 Task: Find connections with filter location Bar-le-Duc with filter topic #propertymanagement with filter profile language Spanish with filter current company CA/CS/CMA Hiring : Campus and Offcampus  with filter school Government Polytechnic College with filter industry Retail Apparel and Fashion with filter service category Management with filter keywords title Mathematician
Action: Mouse moved to (529, 68)
Screenshot: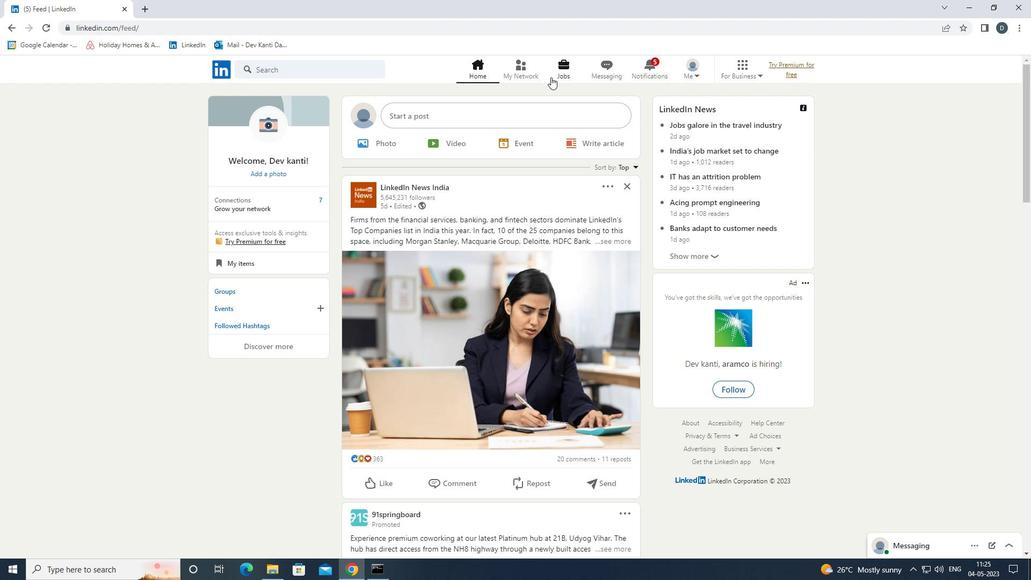 
Action: Mouse pressed left at (529, 68)
Screenshot: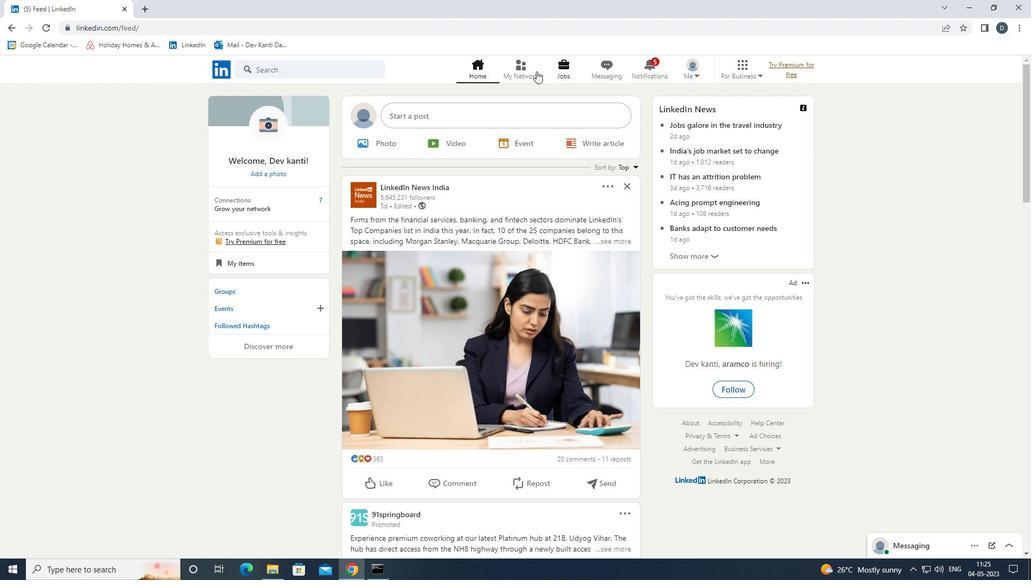 
Action: Mouse moved to (357, 130)
Screenshot: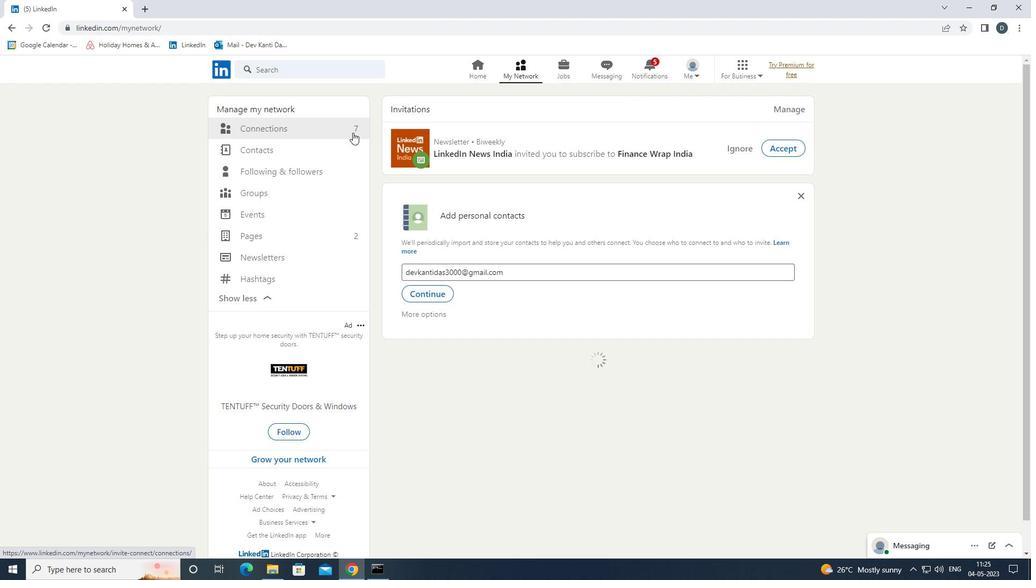 
Action: Mouse pressed left at (357, 130)
Screenshot: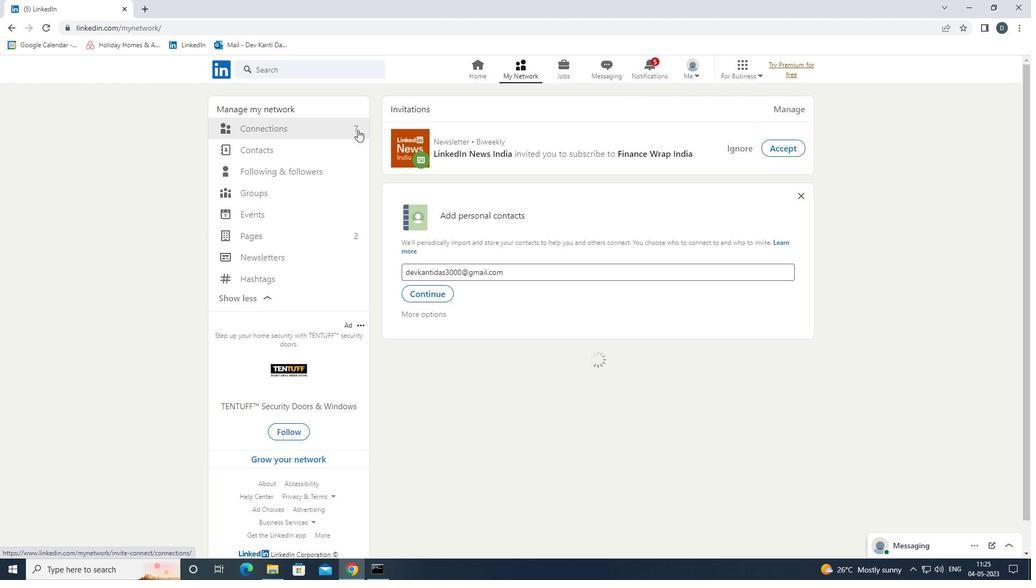 
Action: Mouse moved to (615, 130)
Screenshot: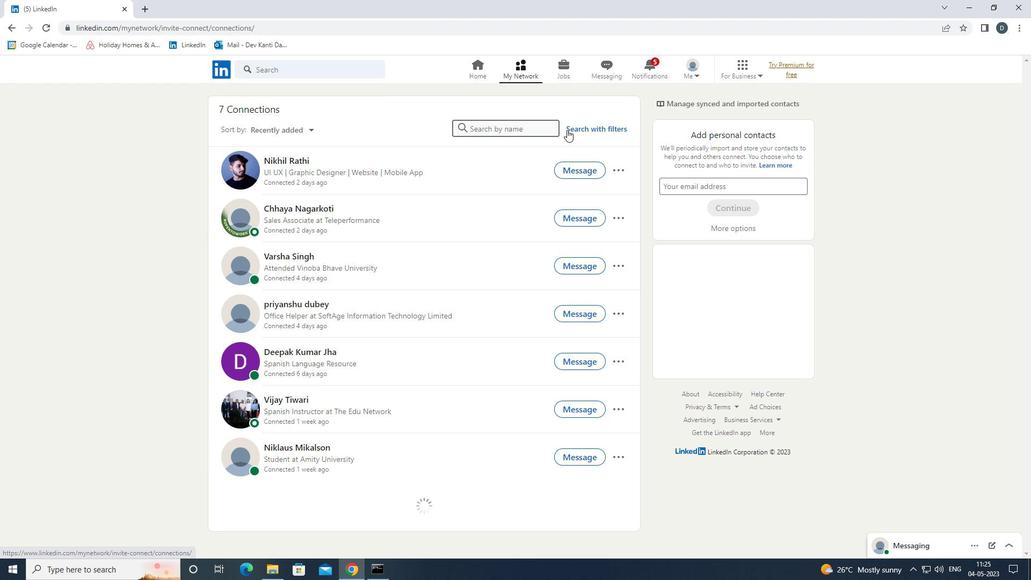 
Action: Mouse pressed left at (615, 130)
Screenshot: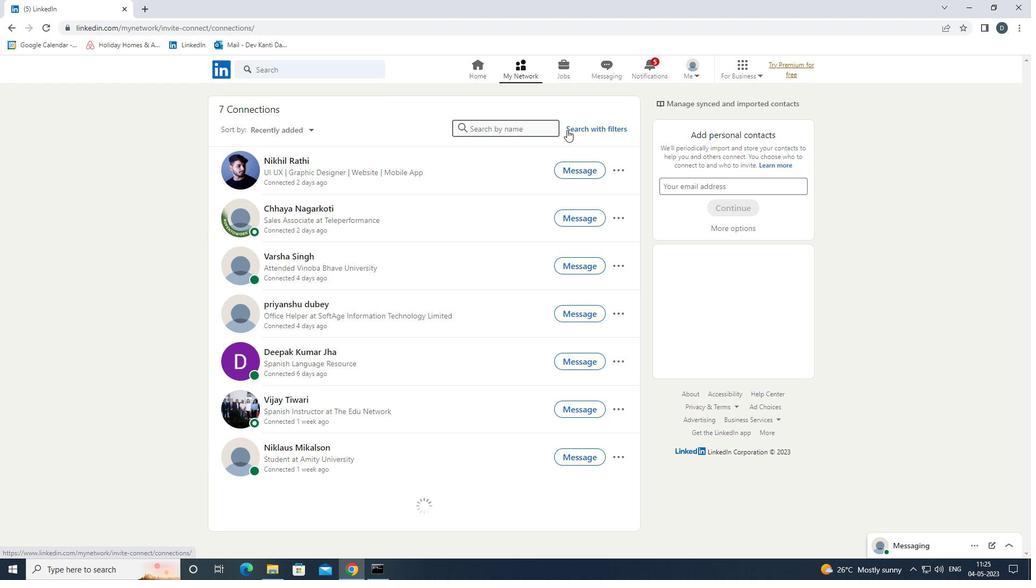 
Action: Mouse moved to (552, 101)
Screenshot: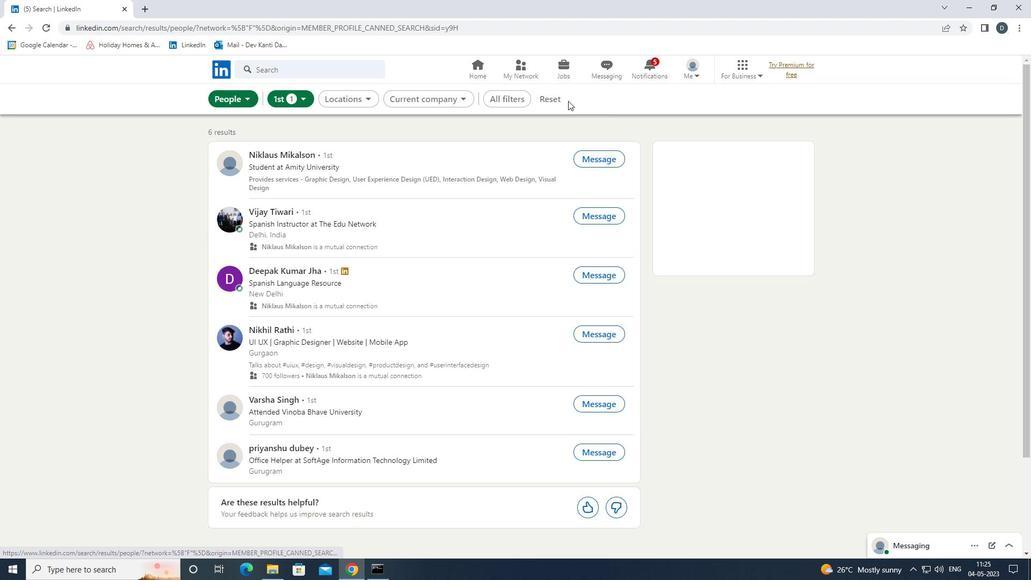 
Action: Mouse pressed left at (552, 101)
Screenshot: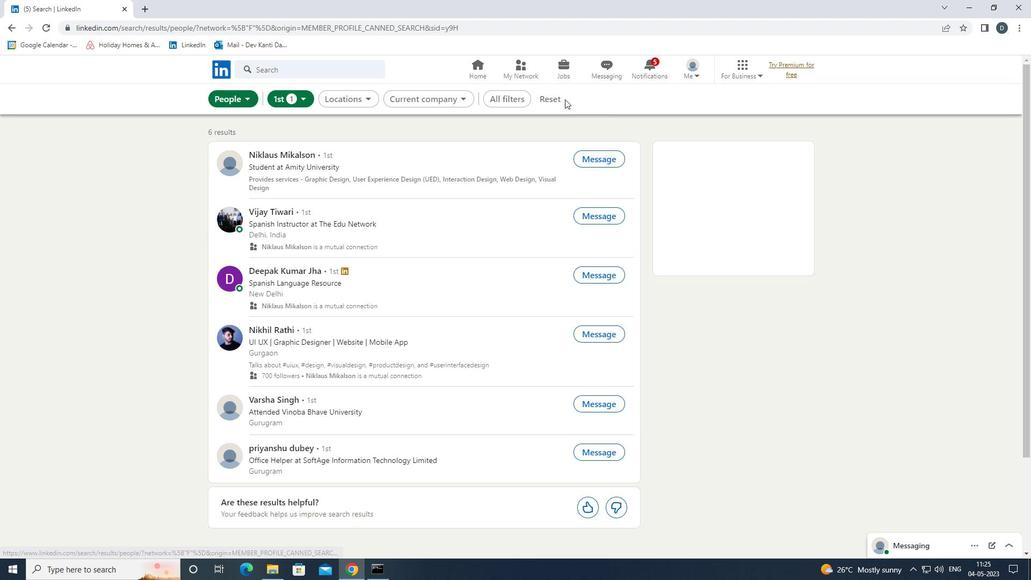 
Action: Mouse moved to (527, 100)
Screenshot: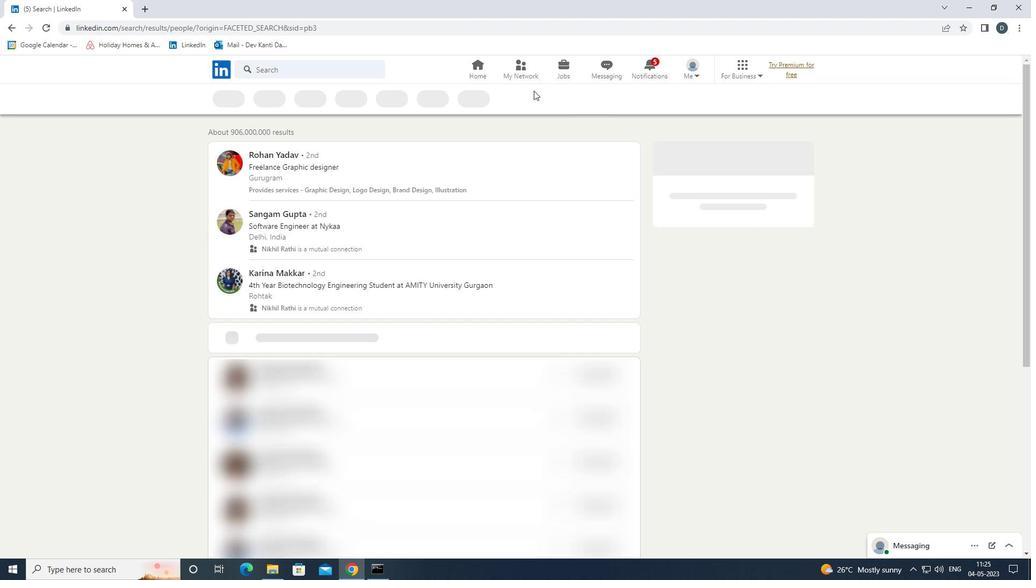 
Action: Mouse pressed left at (527, 100)
Screenshot: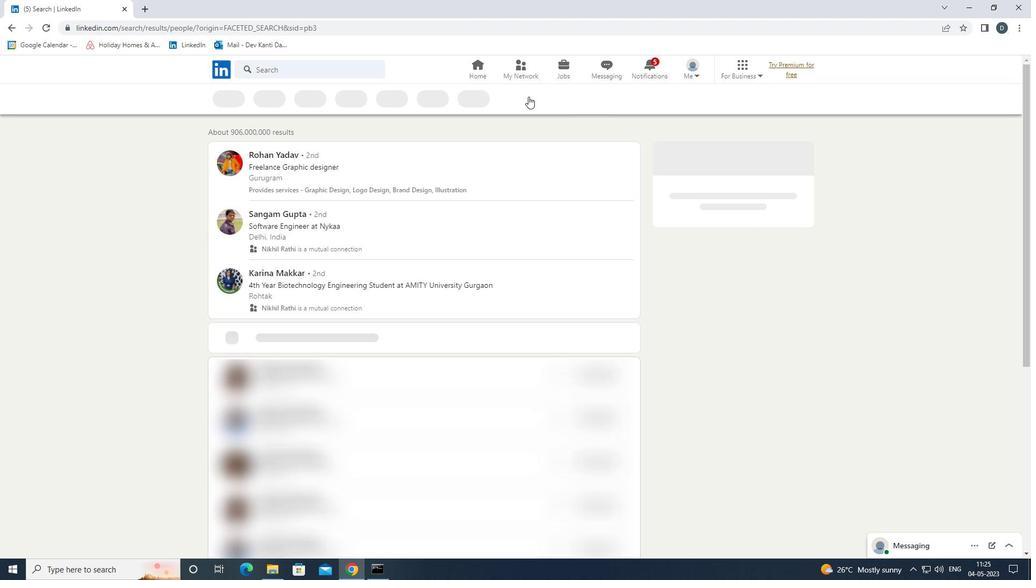 
Action: Mouse moved to (898, 297)
Screenshot: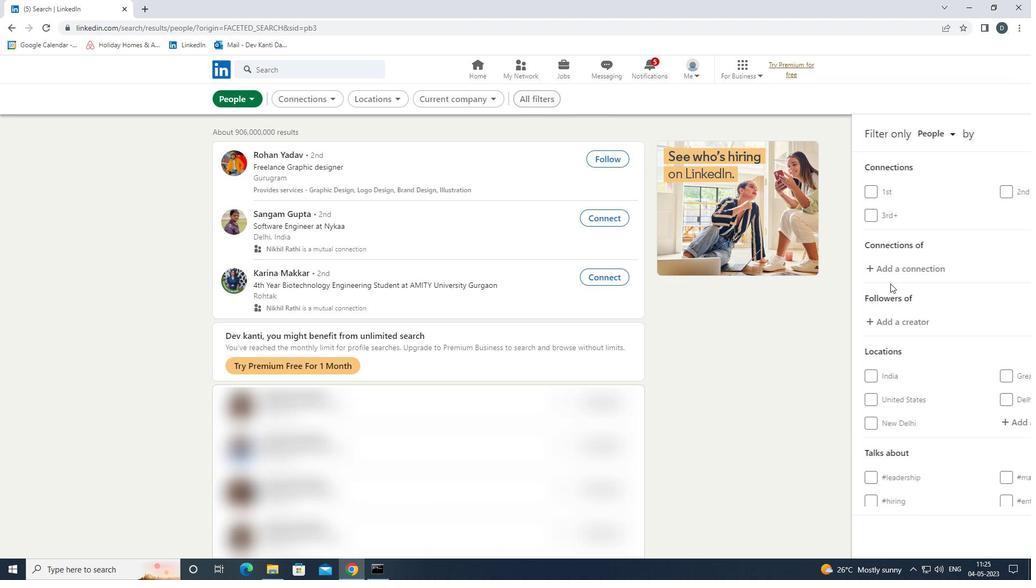 
Action: Mouse scrolled (898, 296) with delta (0, 0)
Screenshot: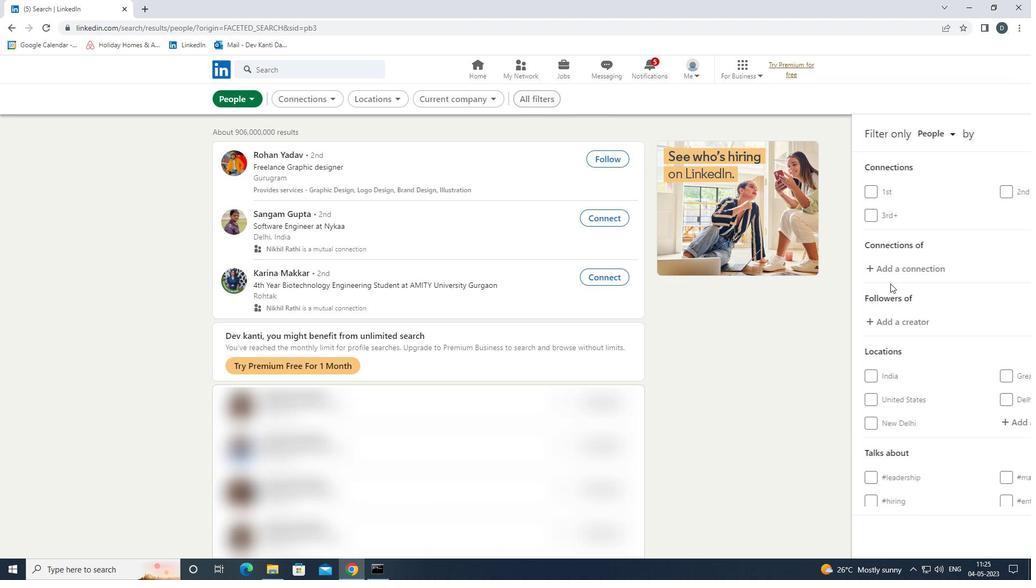 
Action: Mouse moved to (900, 299)
Screenshot: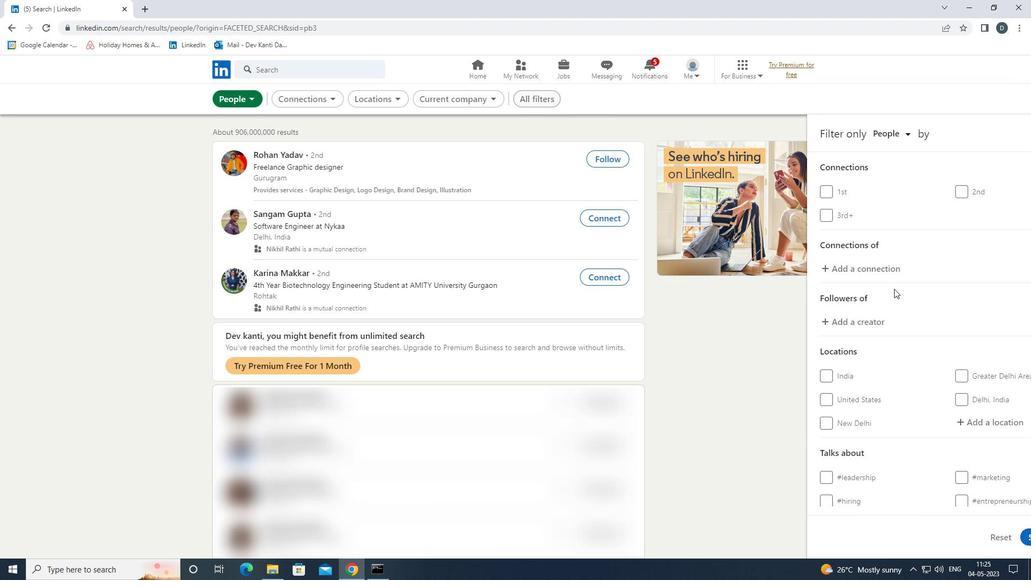 
Action: Mouse scrolled (900, 298) with delta (0, 0)
Screenshot: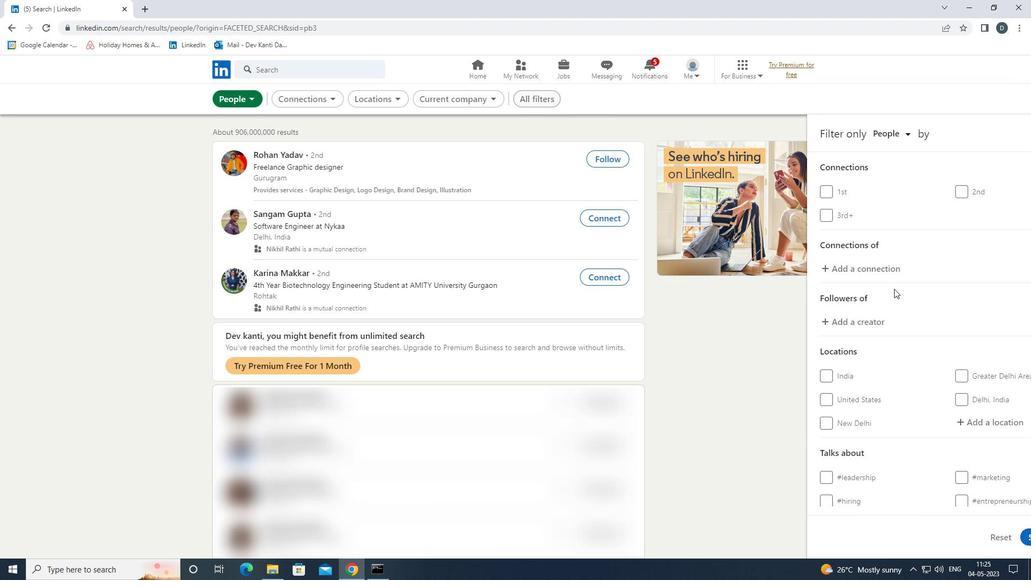 
Action: Mouse moved to (911, 311)
Screenshot: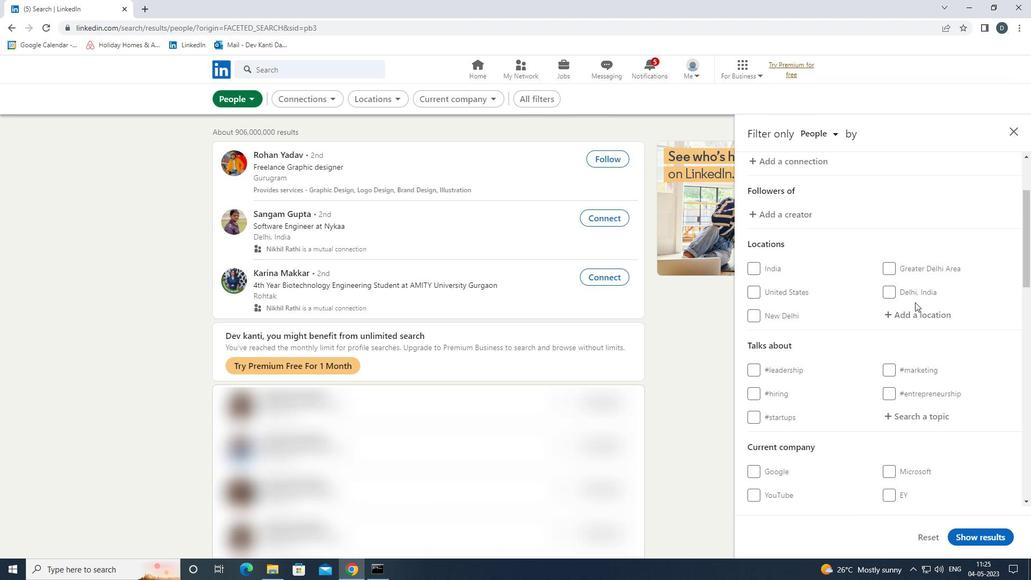 
Action: Mouse pressed left at (911, 311)
Screenshot: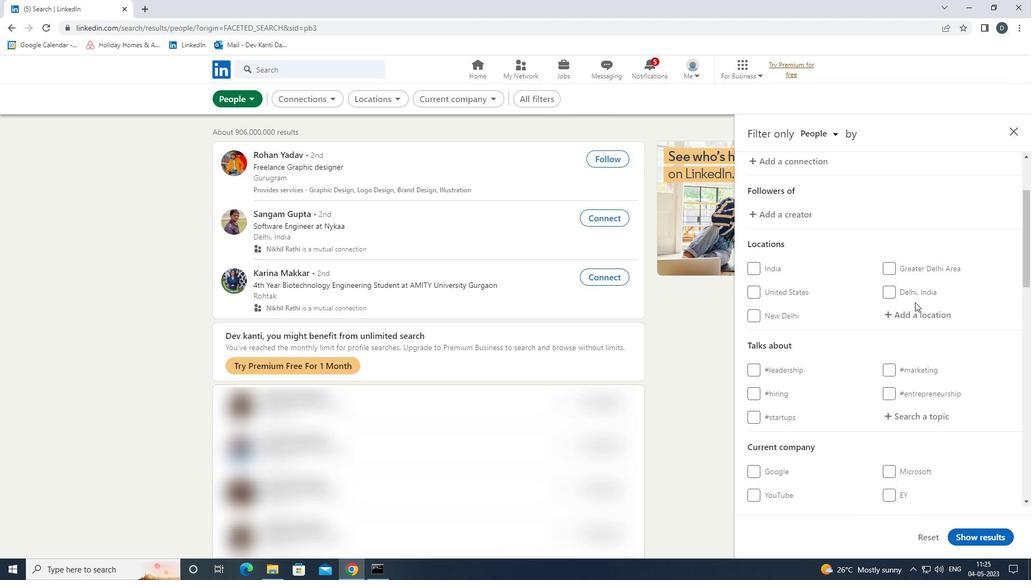 
Action: Mouse moved to (906, 322)
Screenshot: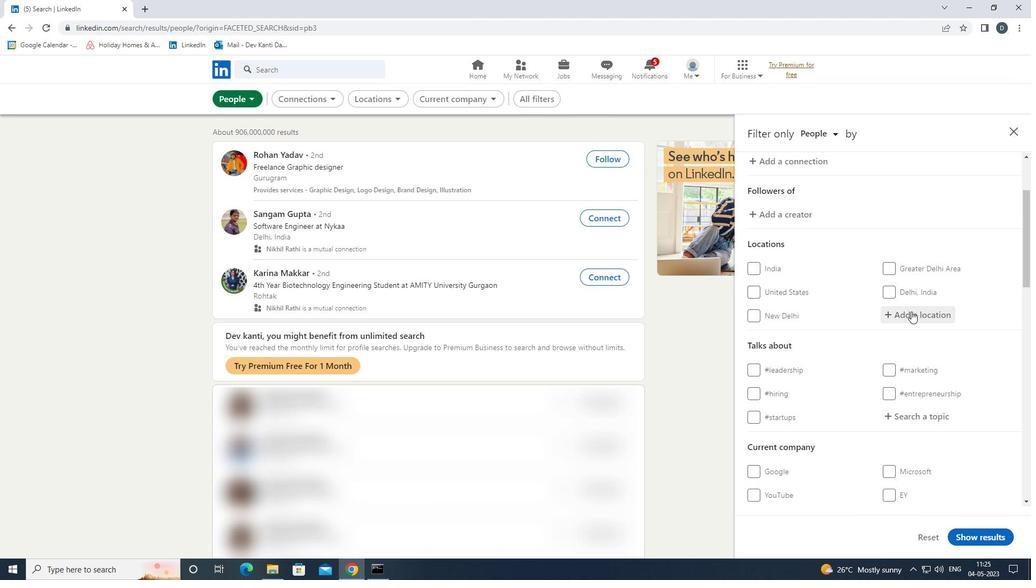 
Action: Key pressed <Key.shift>BAR-LE-<Key.shift><Key.shift><Key.shift>DU<Key.down><Key.enter>
Screenshot: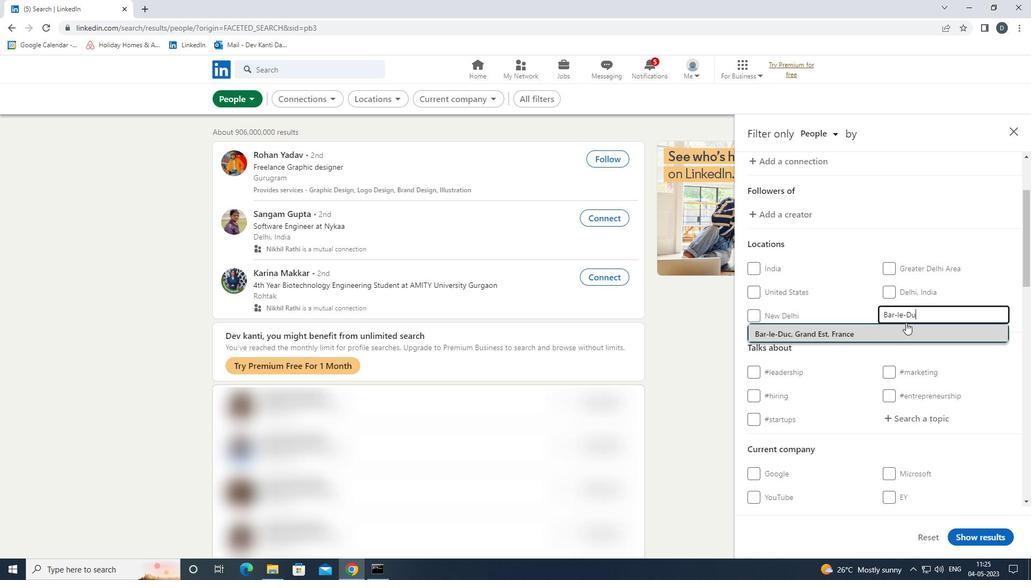 
Action: Mouse moved to (907, 322)
Screenshot: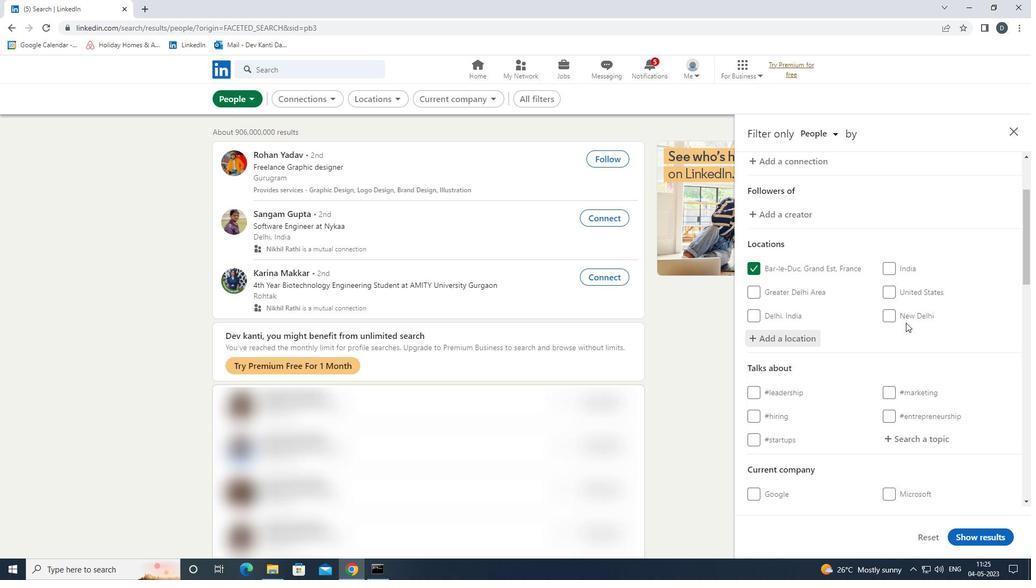 
Action: Mouse scrolled (907, 322) with delta (0, 0)
Screenshot: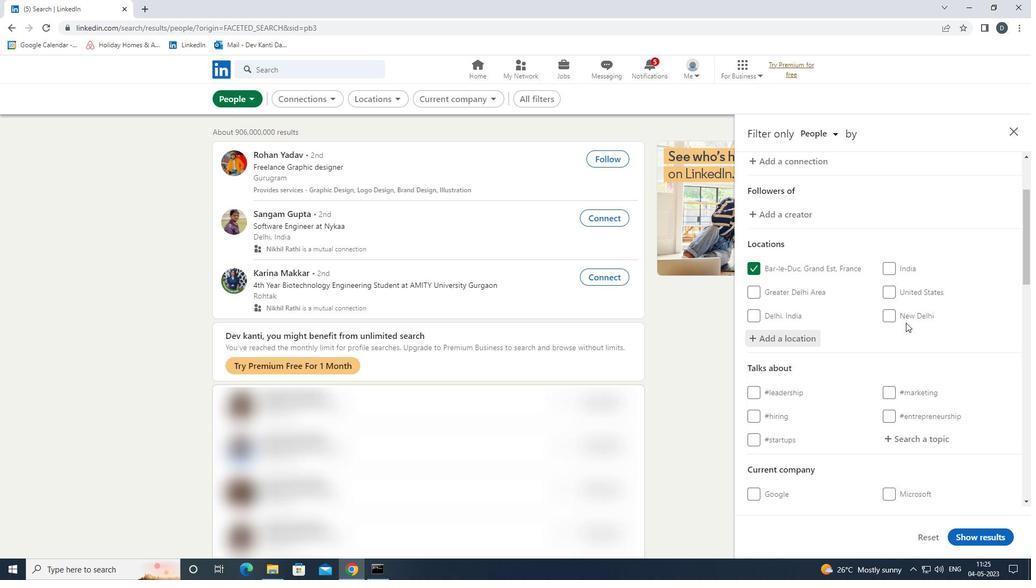 
Action: Mouse moved to (910, 324)
Screenshot: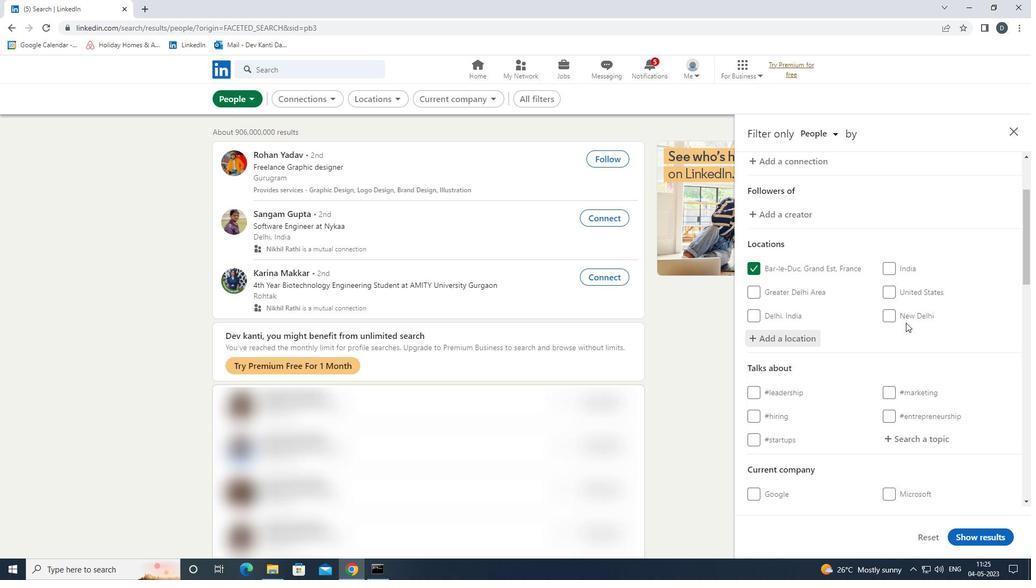 
Action: Mouse scrolled (910, 323) with delta (0, 0)
Screenshot: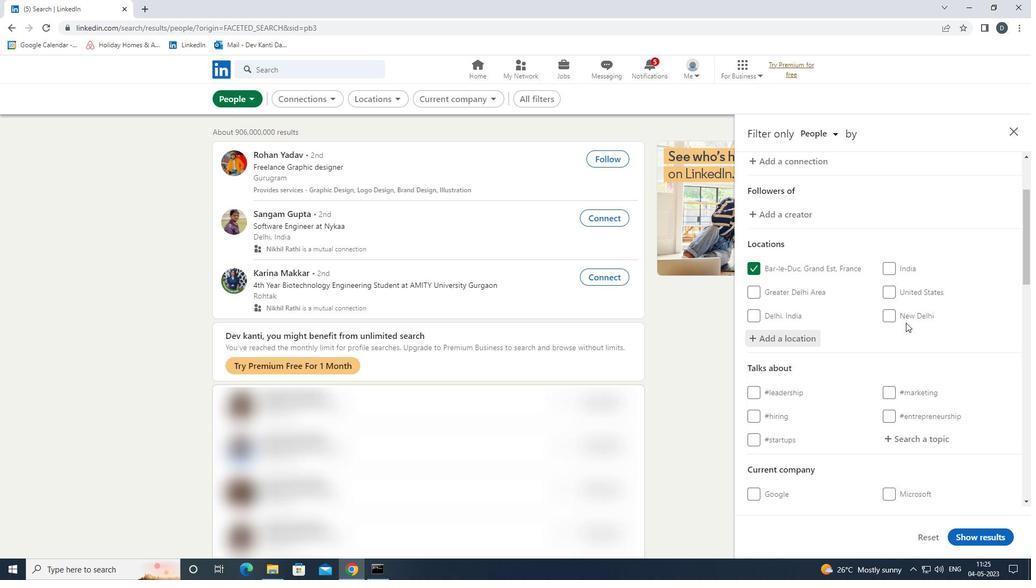 
Action: Mouse moved to (910, 324)
Screenshot: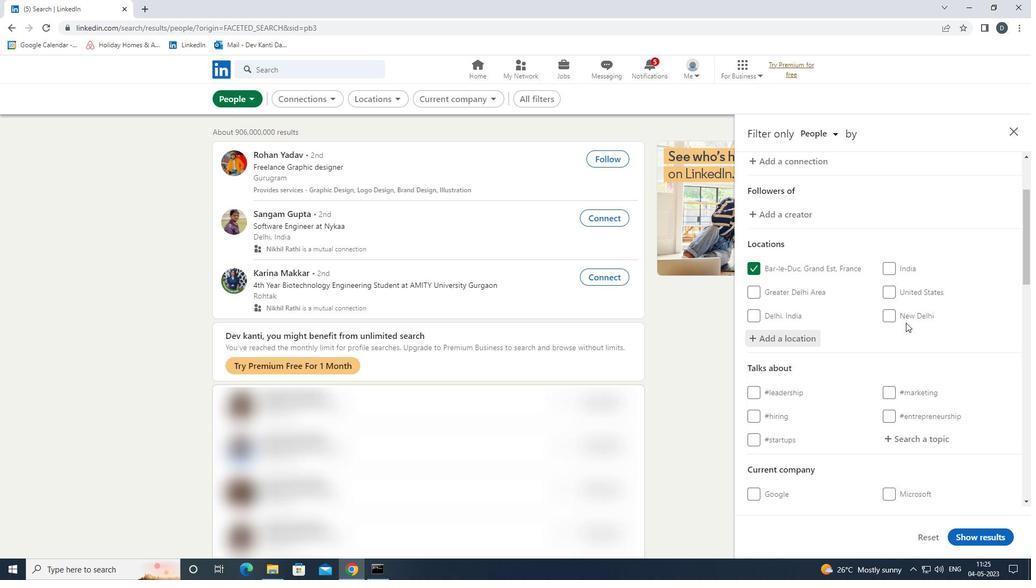 
Action: Mouse scrolled (910, 324) with delta (0, 0)
Screenshot: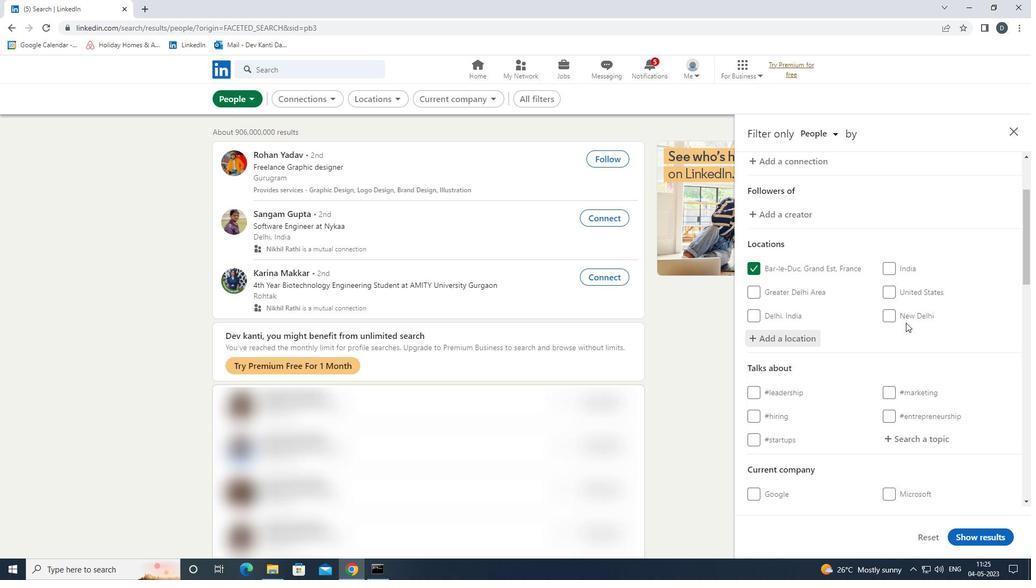 
Action: Mouse moved to (924, 274)
Screenshot: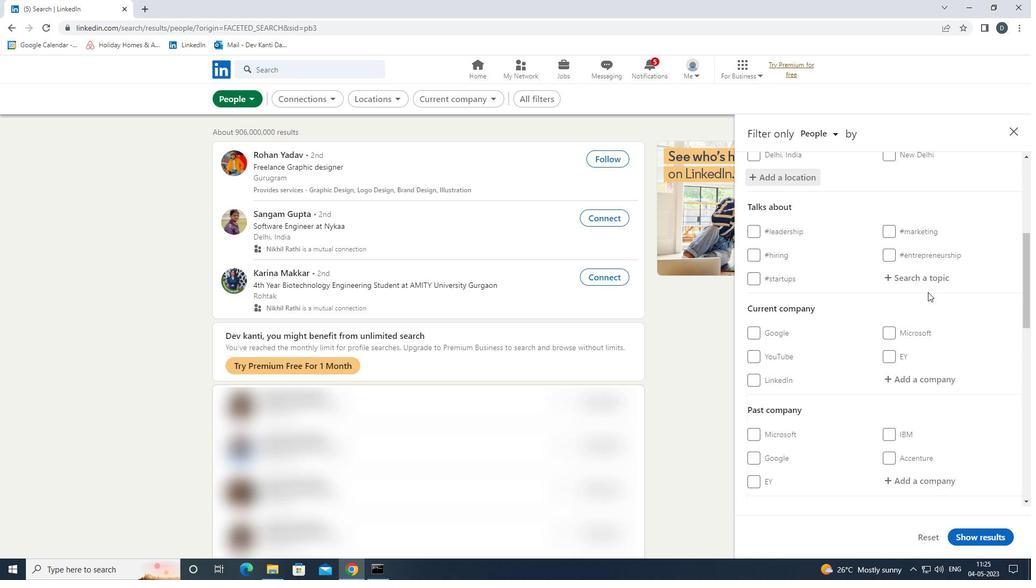 
Action: Mouse pressed left at (924, 274)
Screenshot: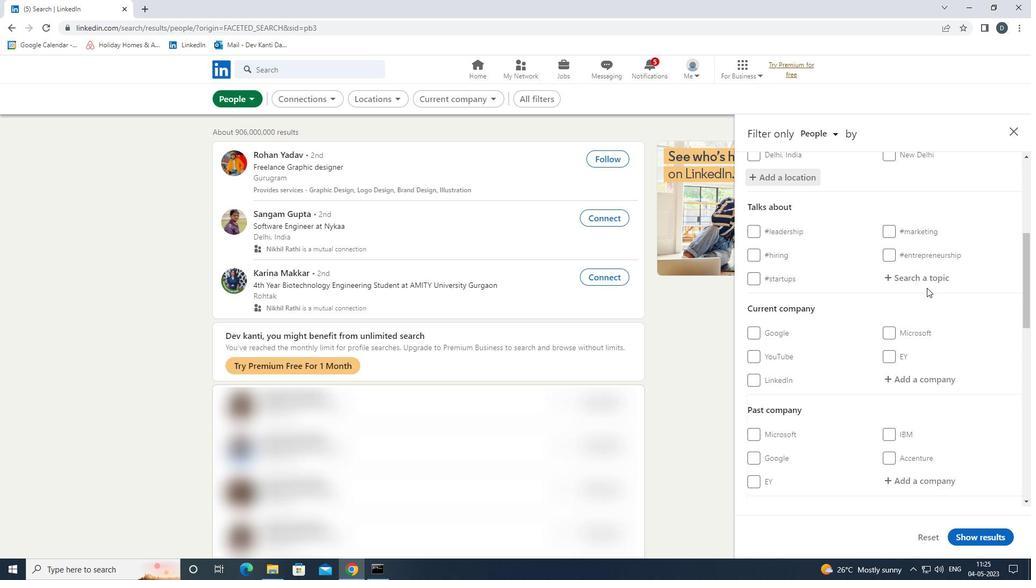 
Action: Key pressed PROPERTYMAN<Key.down><Key.enter>
Screenshot: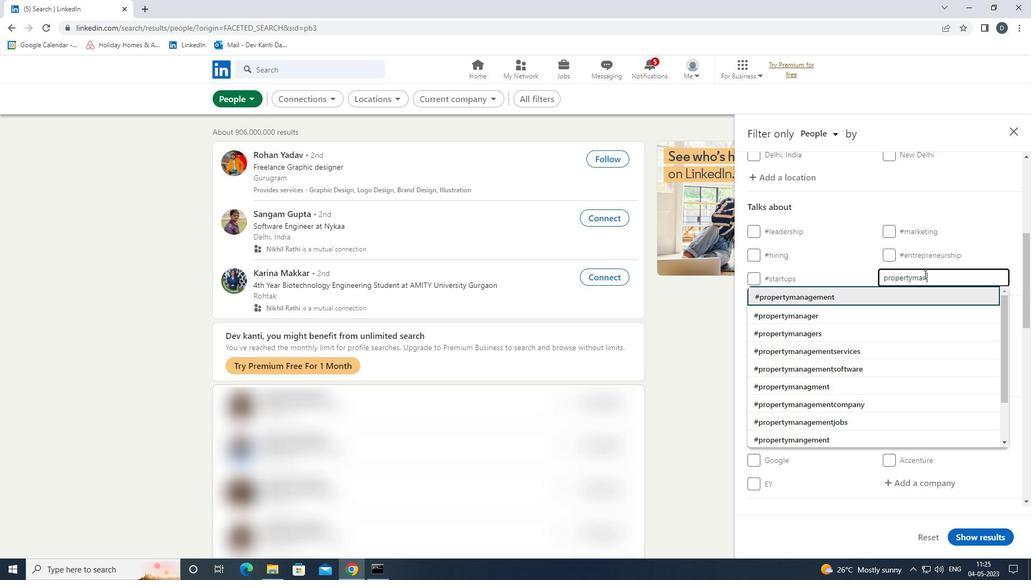 
Action: Mouse moved to (915, 268)
Screenshot: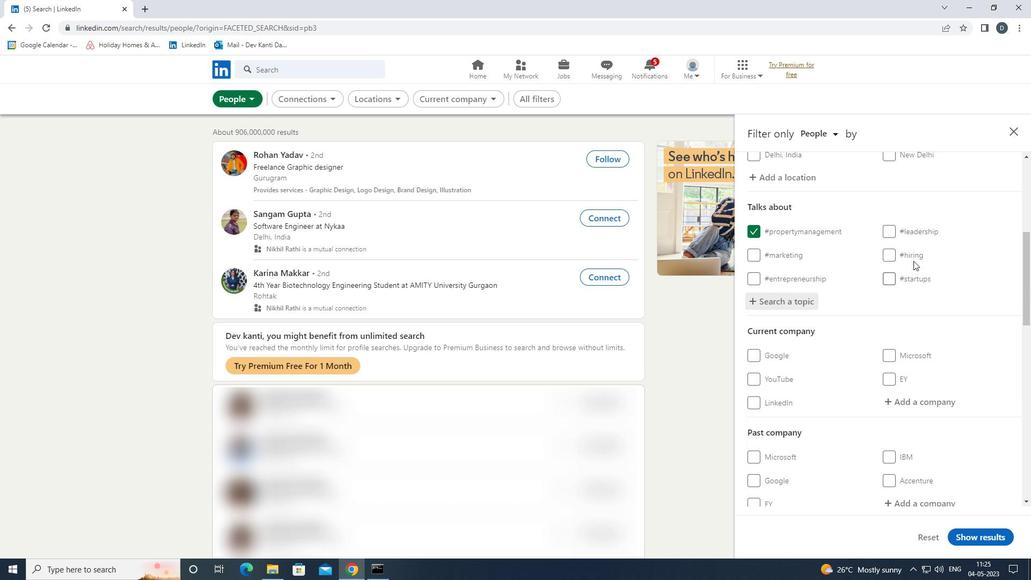 
Action: Mouse scrolled (915, 268) with delta (0, 0)
Screenshot: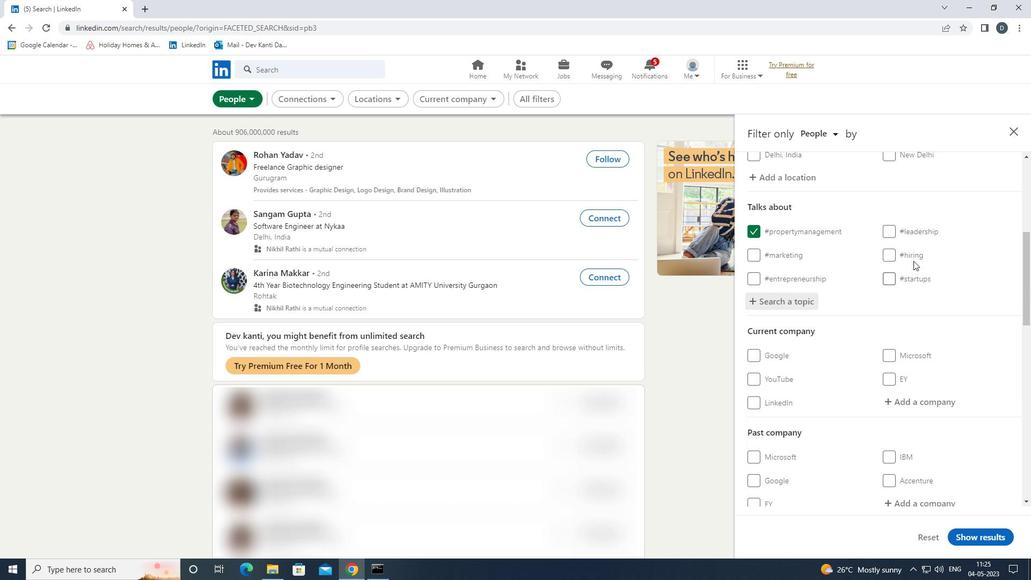 
Action: Mouse moved to (917, 270)
Screenshot: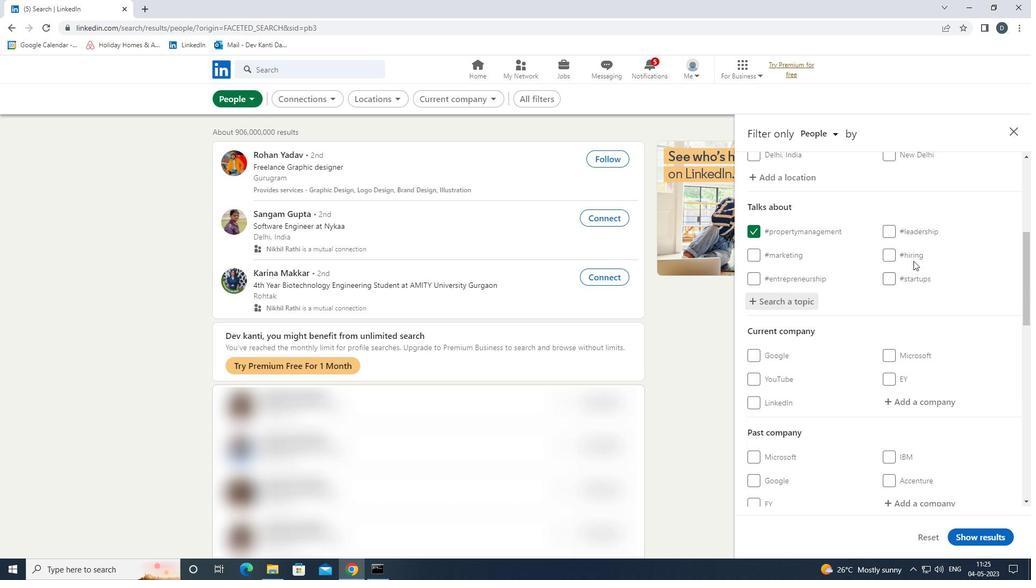 
Action: Mouse scrolled (917, 269) with delta (0, 0)
Screenshot: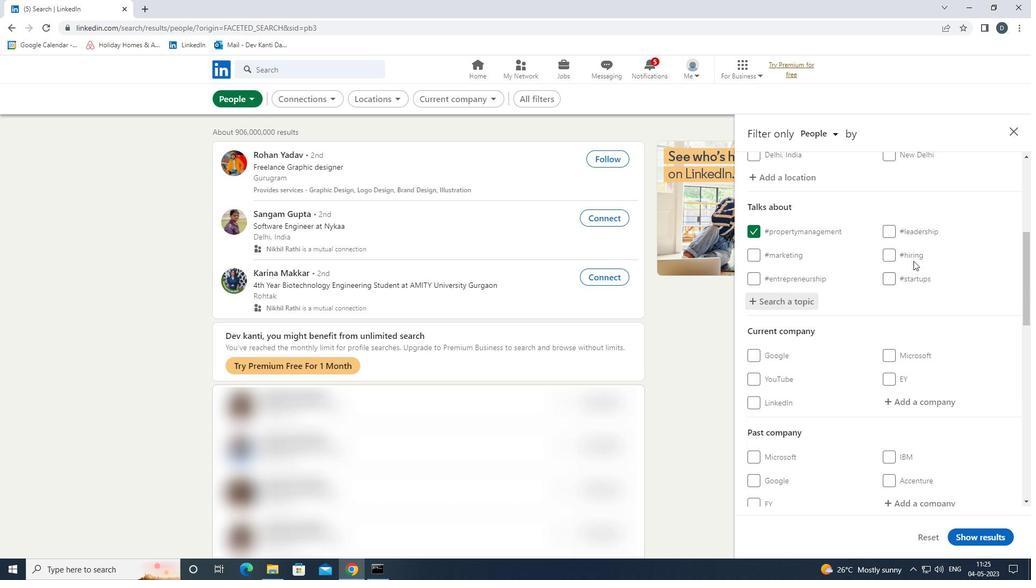 
Action: Mouse moved to (951, 304)
Screenshot: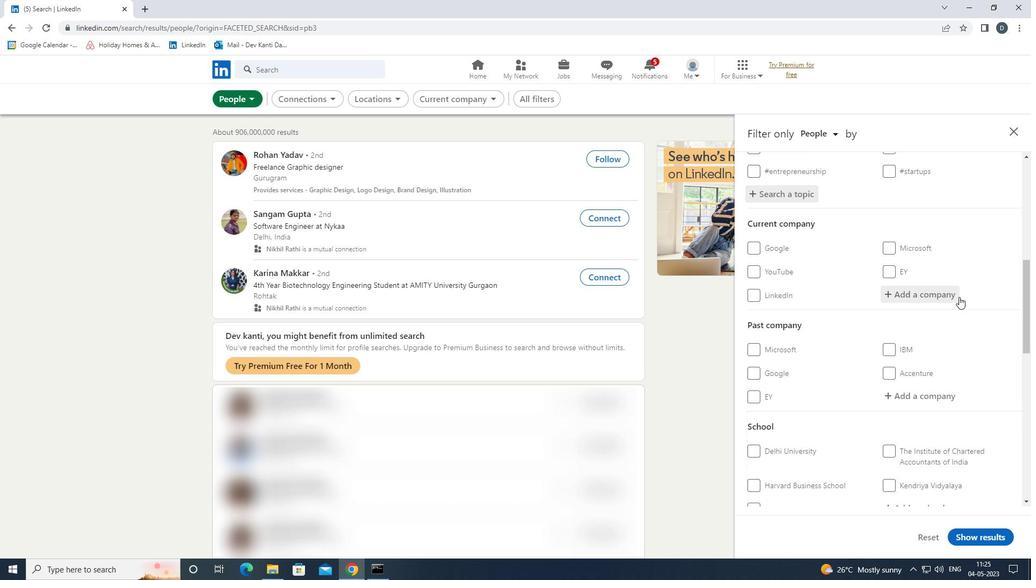 
Action: Mouse scrolled (951, 303) with delta (0, 0)
Screenshot: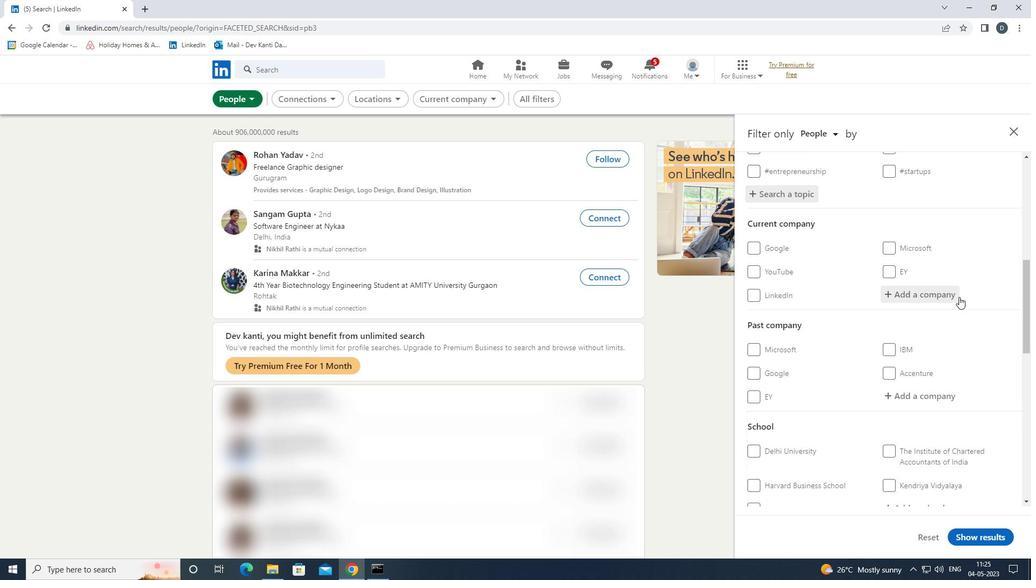 
Action: Mouse moved to (951, 305)
Screenshot: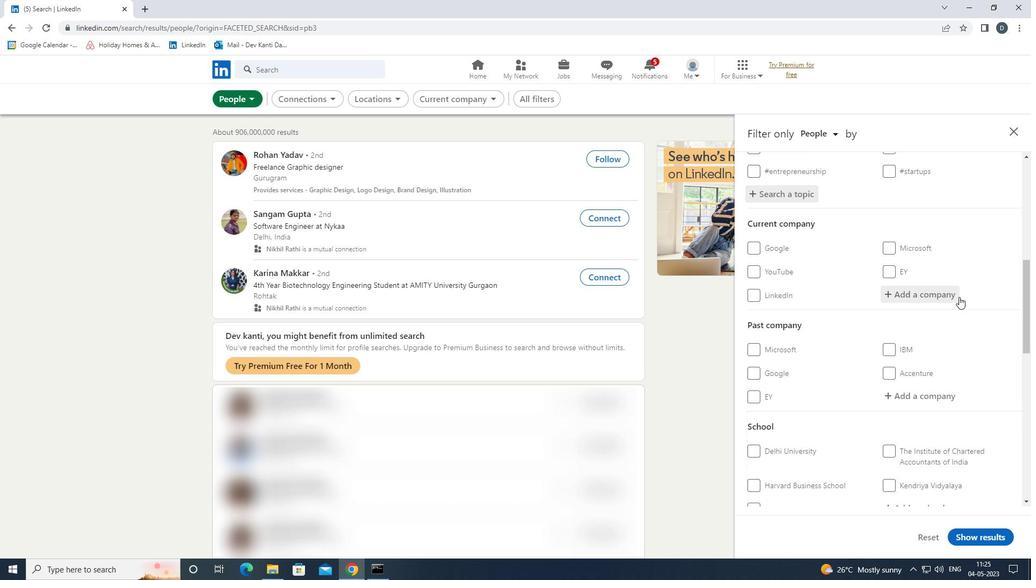 
Action: Mouse scrolled (951, 304) with delta (0, 0)
Screenshot: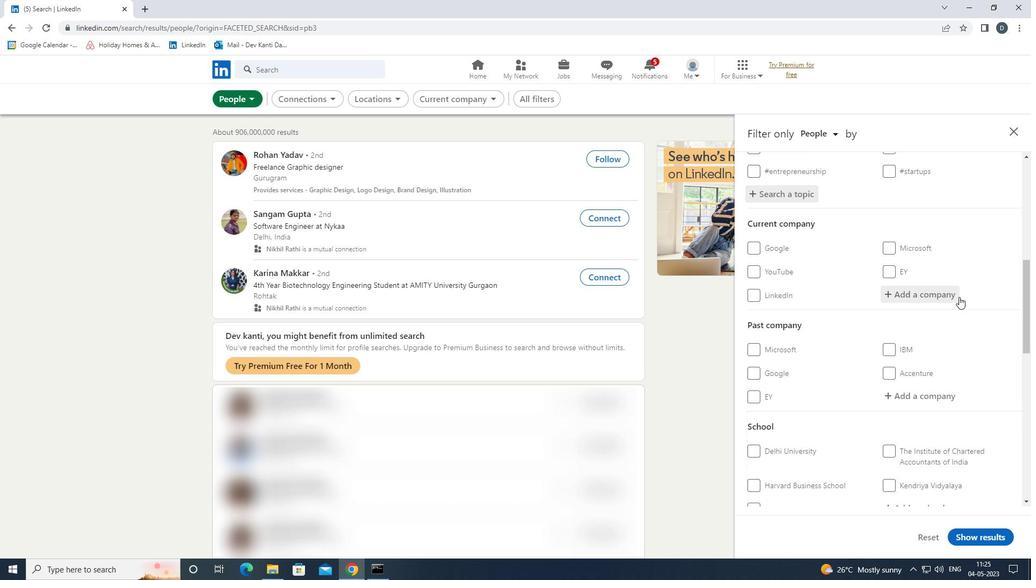 
Action: Mouse scrolled (951, 304) with delta (0, 0)
Screenshot: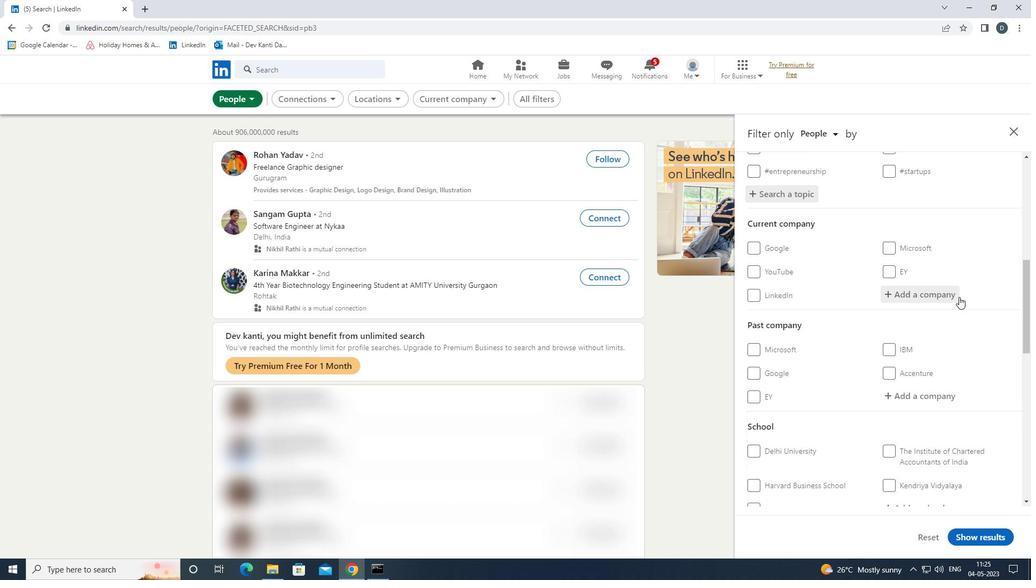 
Action: Mouse moved to (950, 305)
Screenshot: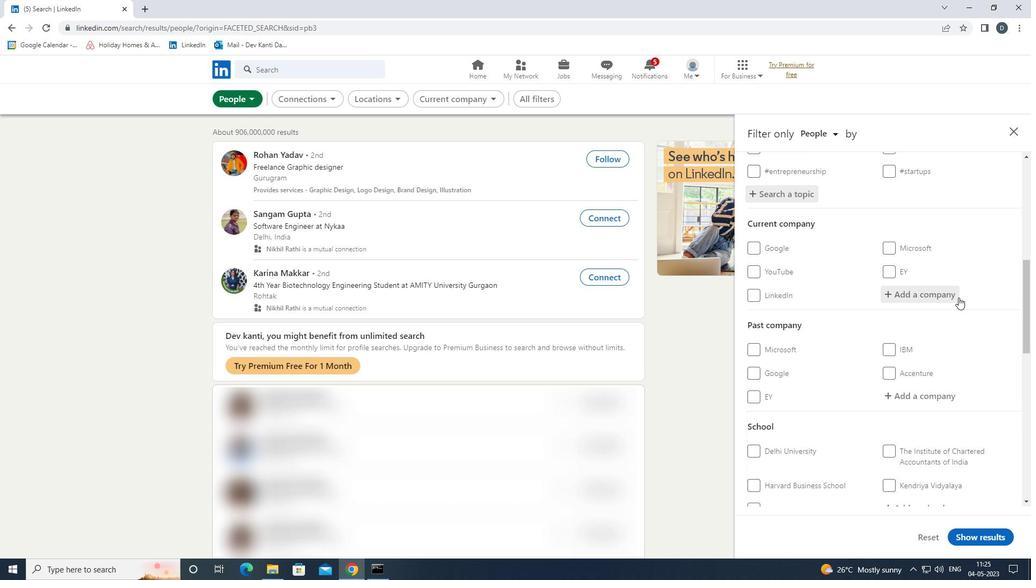 
Action: Mouse scrolled (950, 305) with delta (0, 0)
Screenshot: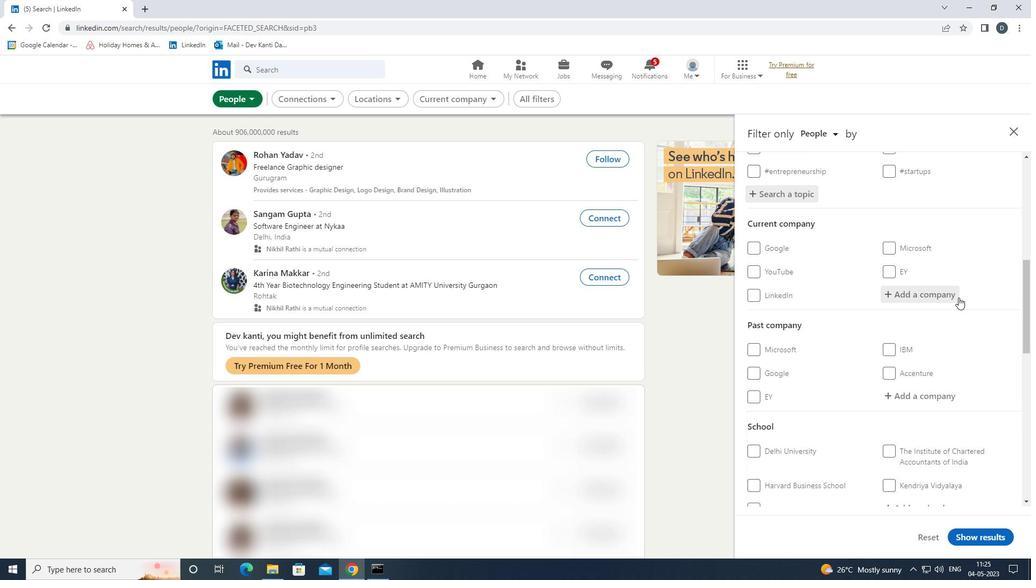 
Action: Mouse moved to (859, 400)
Screenshot: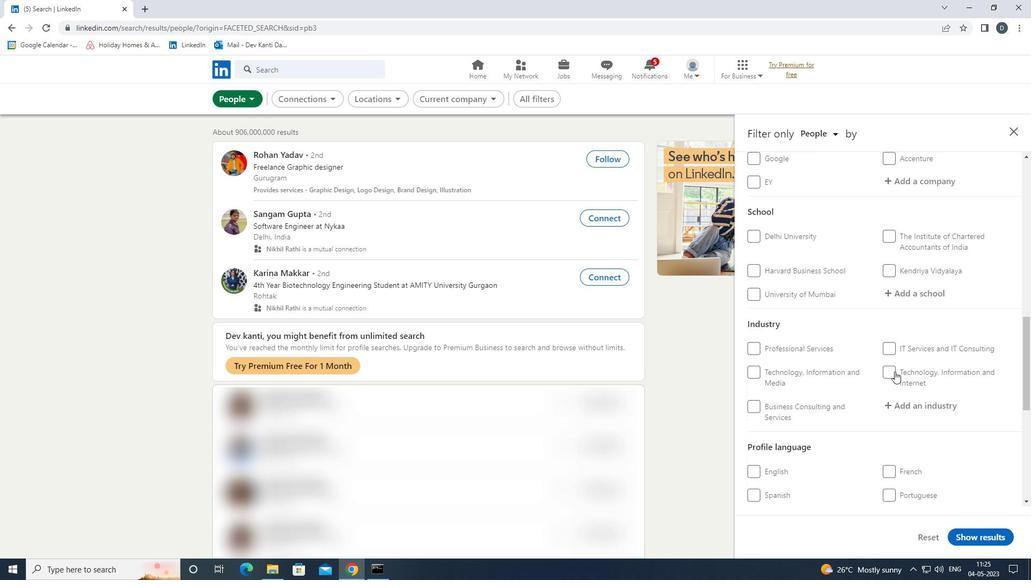 
Action: Mouse scrolled (859, 400) with delta (0, 0)
Screenshot: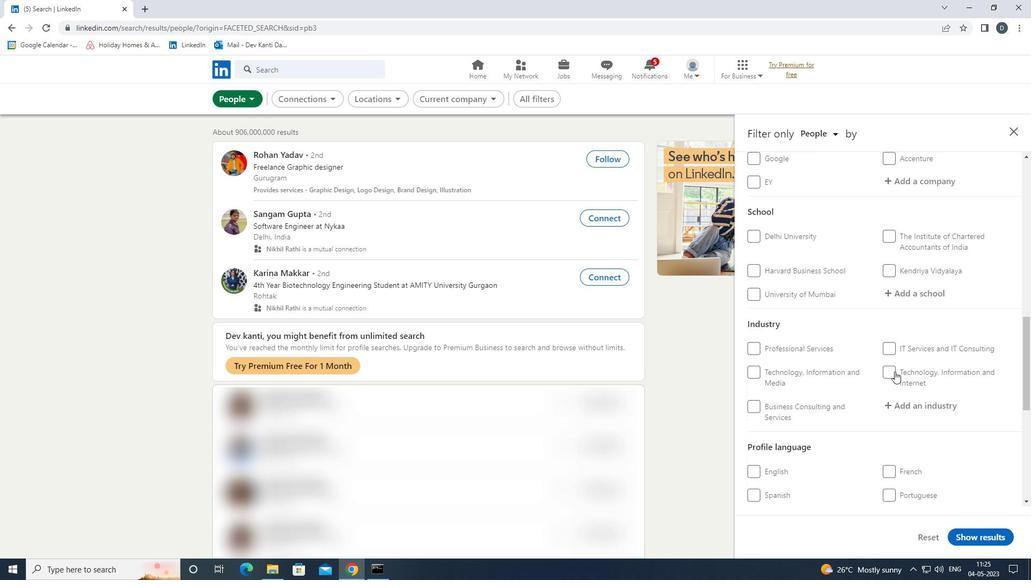 
Action: Mouse scrolled (859, 400) with delta (0, 0)
Screenshot: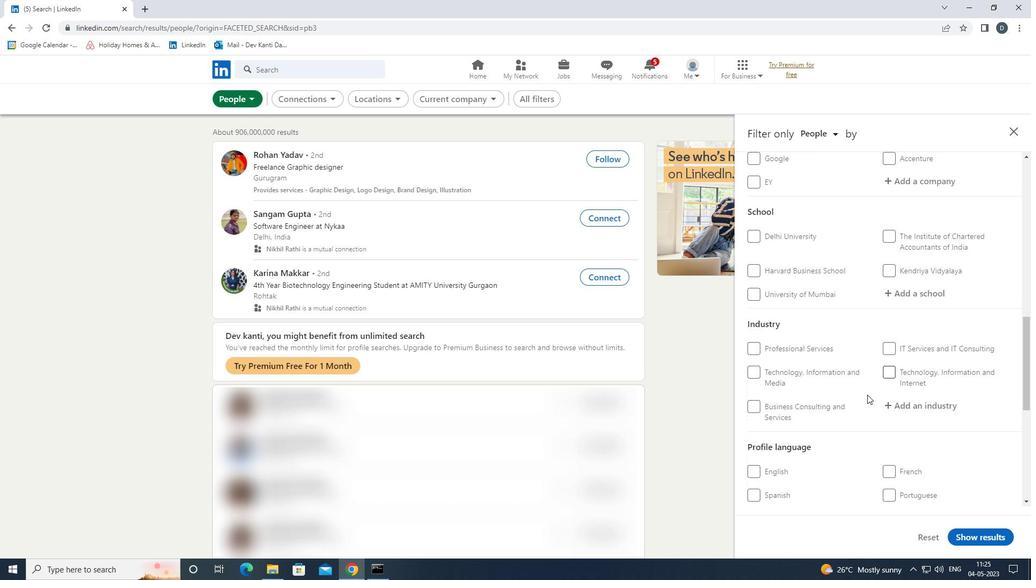 
Action: Mouse moved to (768, 387)
Screenshot: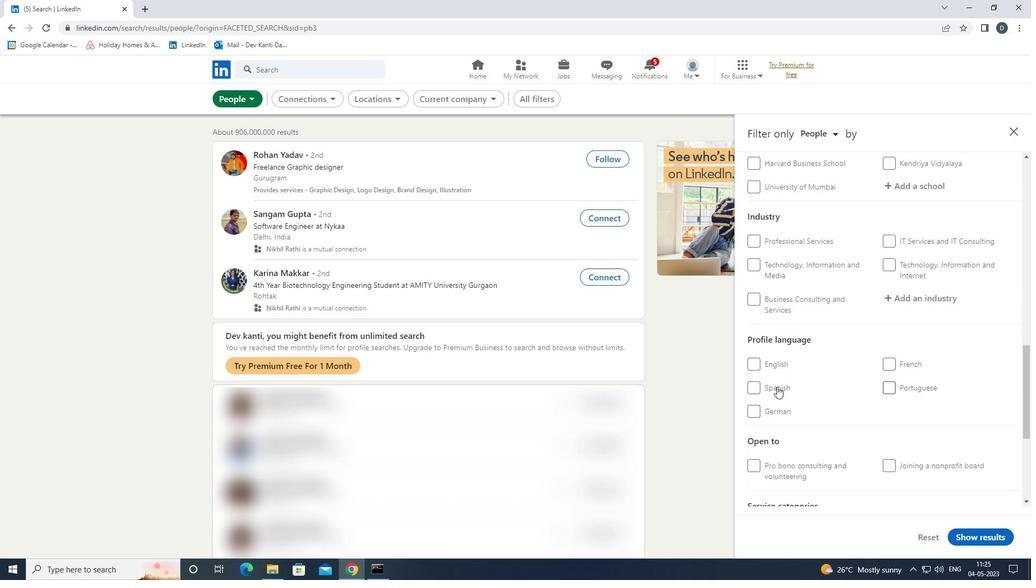 
Action: Mouse pressed left at (768, 387)
Screenshot: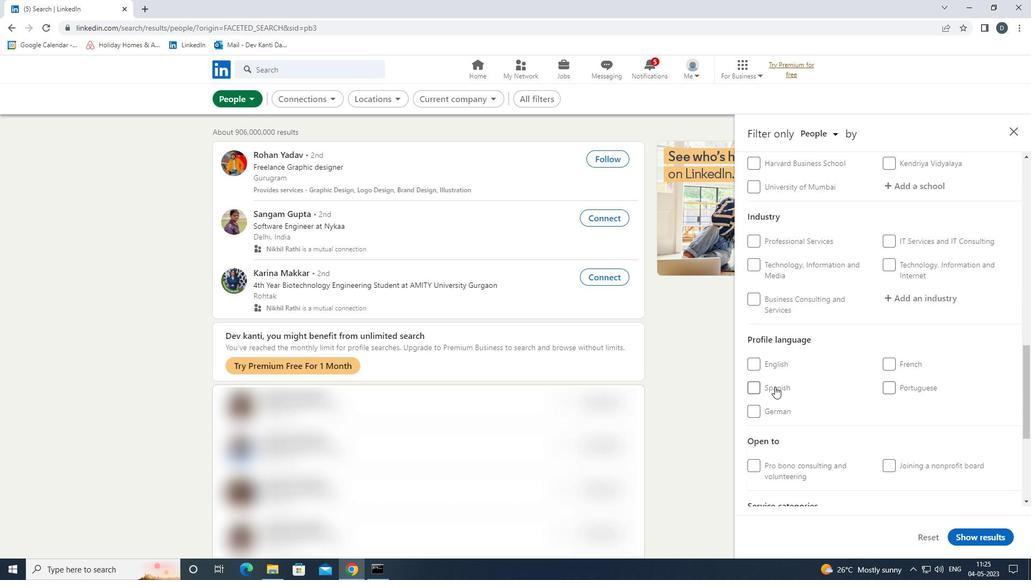 
Action: Mouse moved to (799, 388)
Screenshot: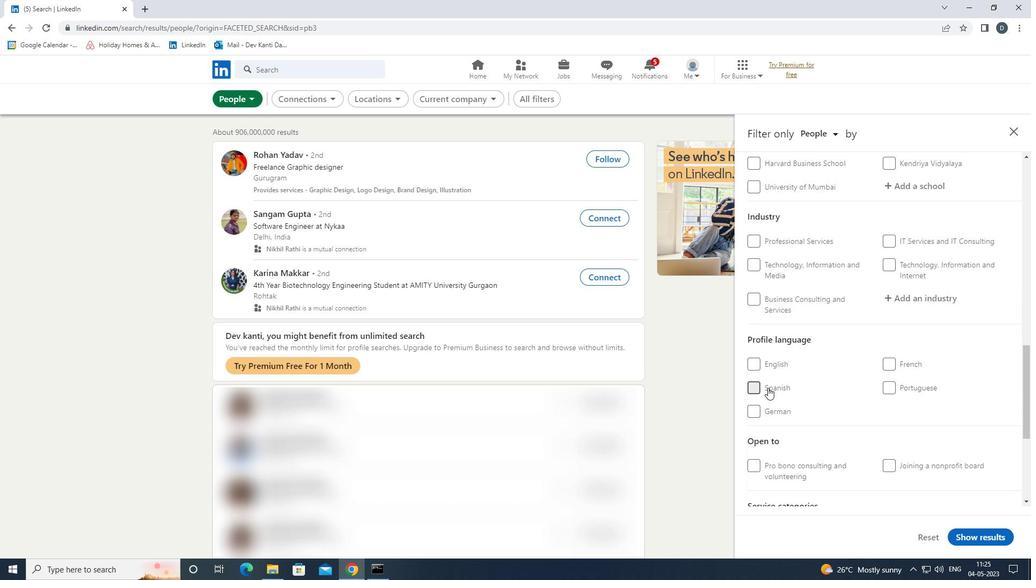
Action: Mouse scrolled (799, 389) with delta (0, 0)
Screenshot: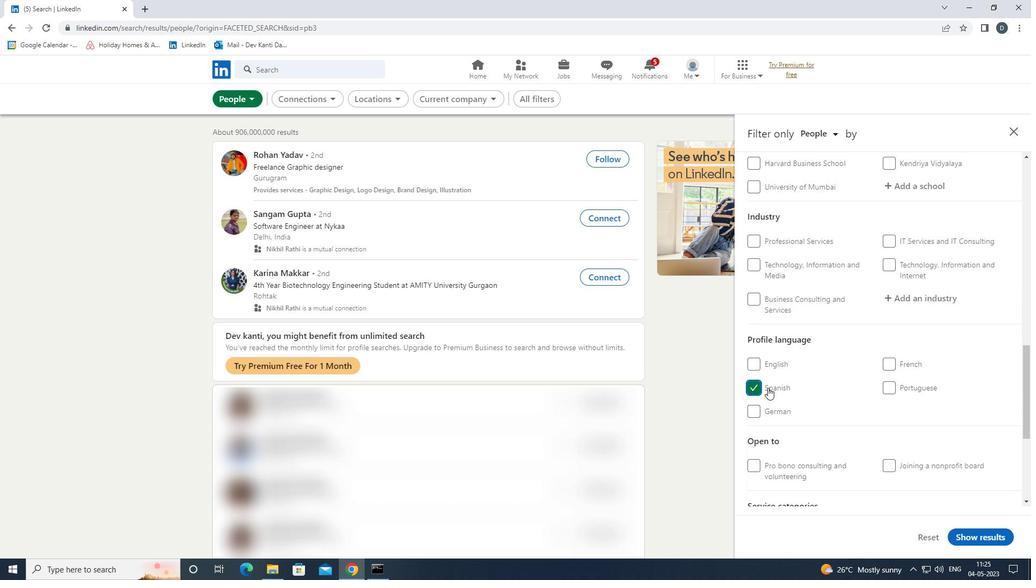 
Action: Mouse scrolled (799, 389) with delta (0, 0)
Screenshot: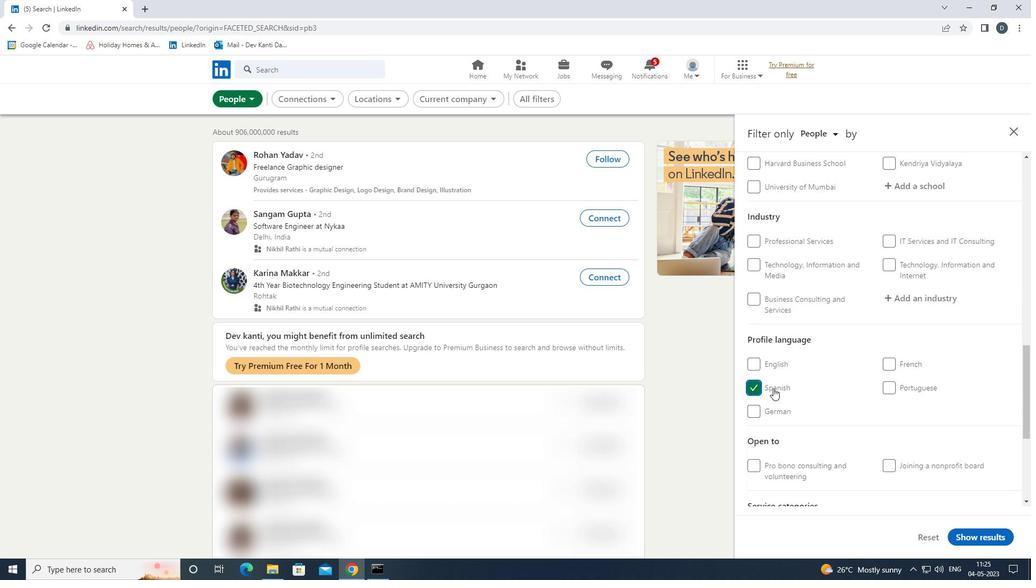 
Action: Mouse scrolled (799, 389) with delta (0, 0)
Screenshot: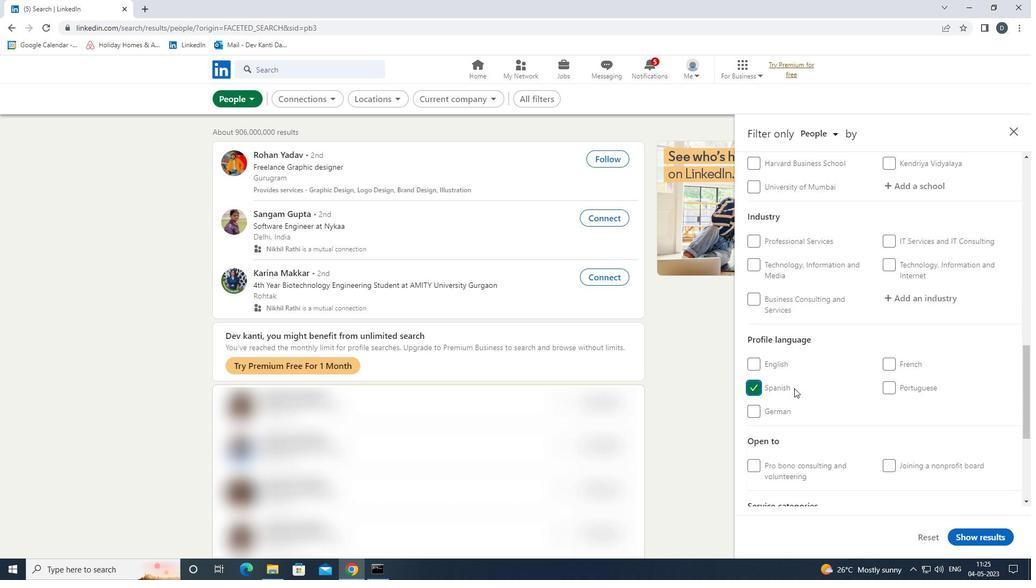 
Action: Mouse scrolled (799, 389) with delta (0, 0)
Screenshot: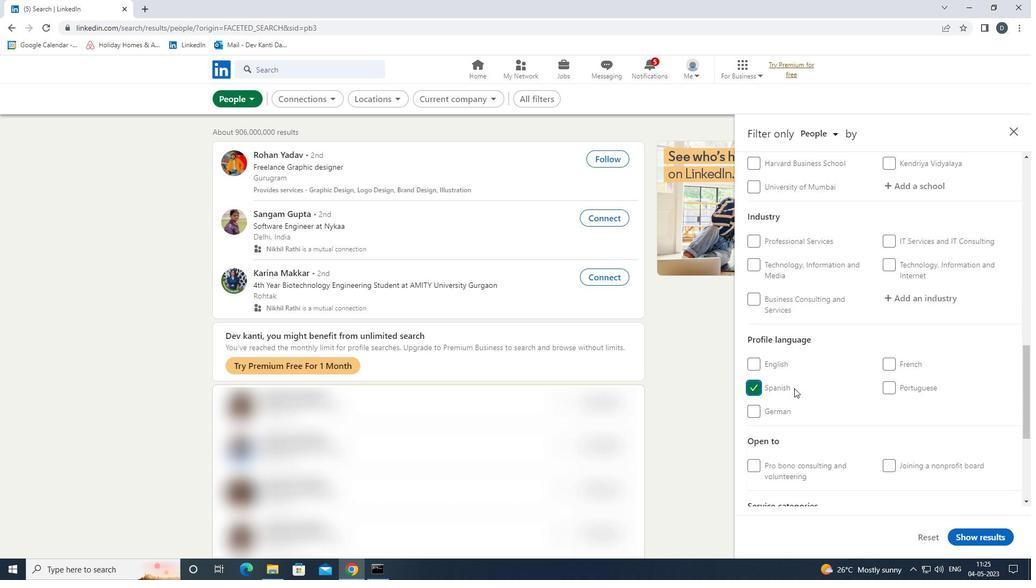 
Action: Mouse scrolled (799, 389) with delta (0, 0)
Screenshot: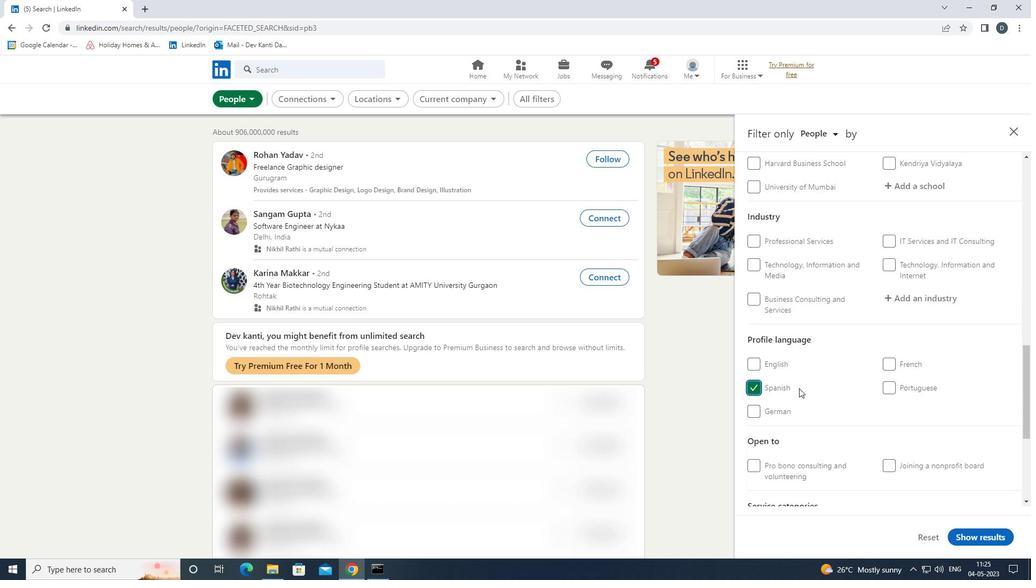 
Action: Mouse scrolled (799, 389) with delta (0, 0)
Screenshot: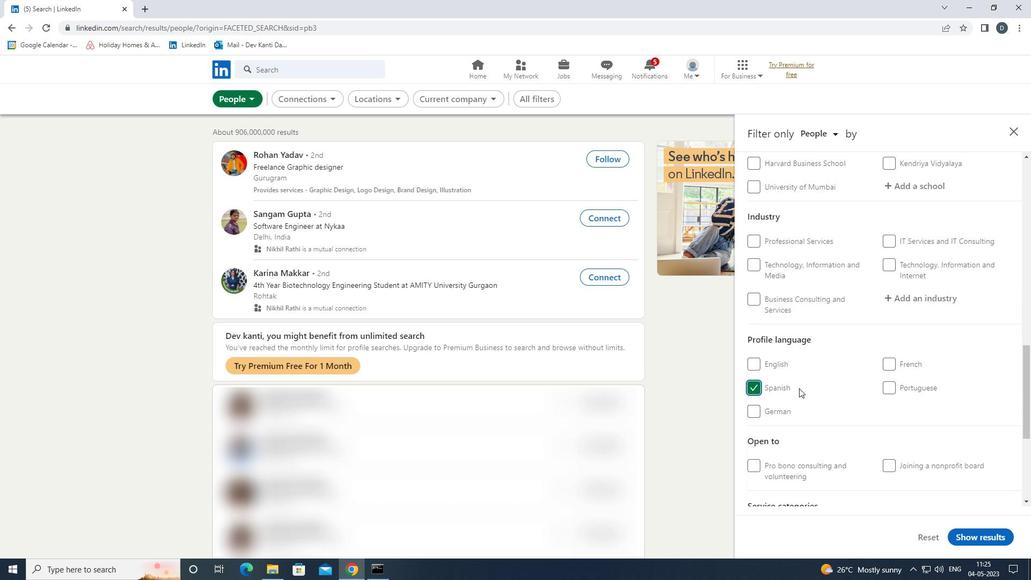
Action: Mouse moved to (911, 293)
Screenshot: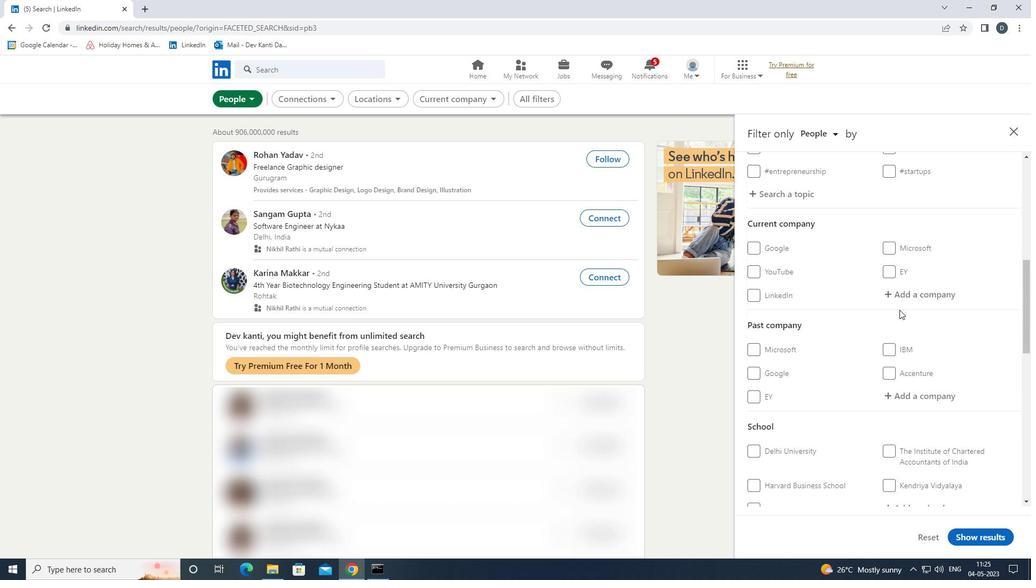 
Action: Mouse pressed left at (911, 293)
Screenshot: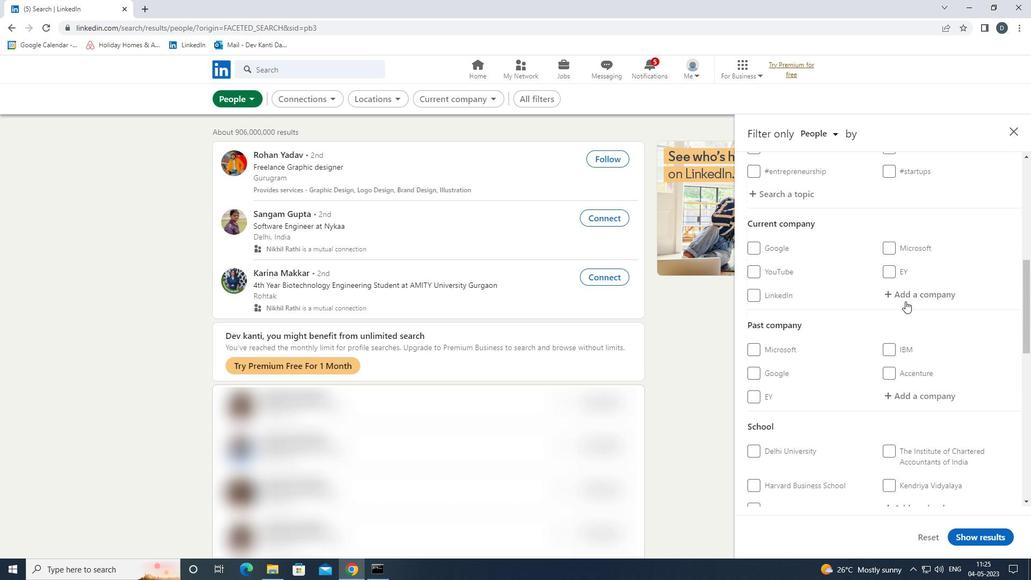 
Action: Key pressed <Key.shift><Key.shift><Key.shift><Key.shift><Key.shift><Key.shift><Key.shift><Key.shift>CA/<Key.shift>CS/<Key.down><Key.down><Key.down><Key.down><Key.enter>
Screenshot: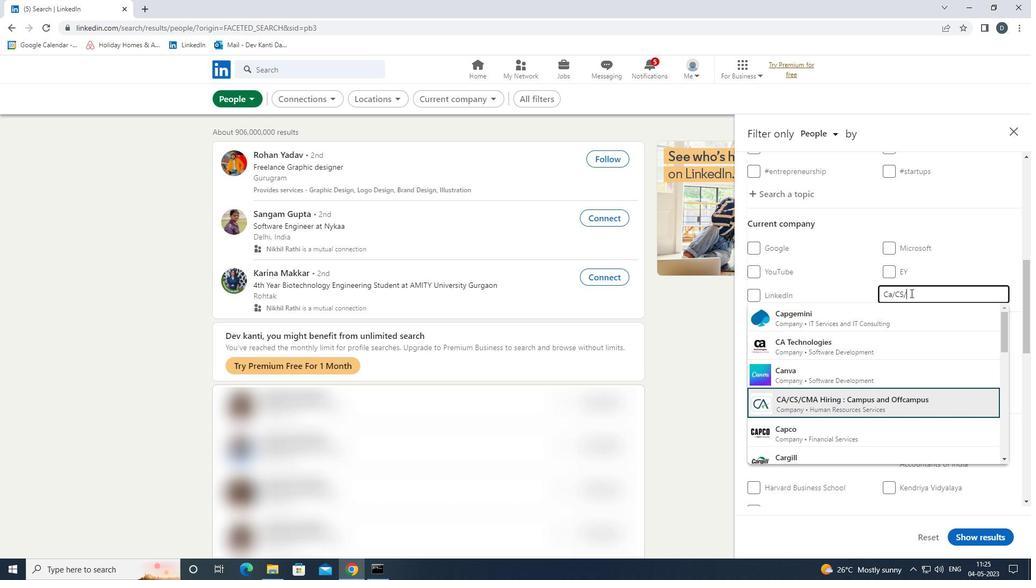
Action: Mouse scrolled (911, 292) with delta (0, 0)
Screenshot: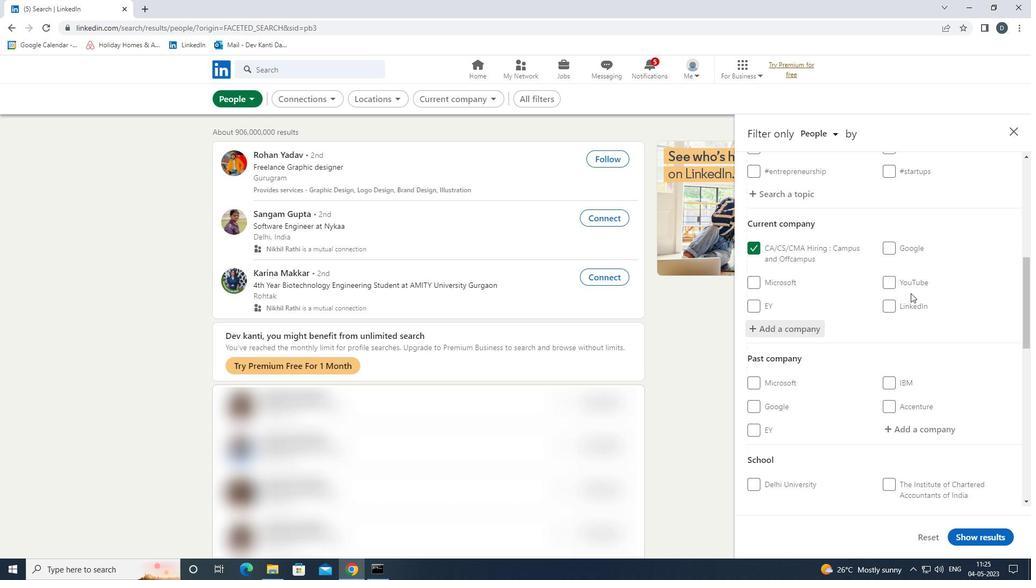 
Action: Mouse scrolled (911, 292) with delta (0, 0)
Screenshot: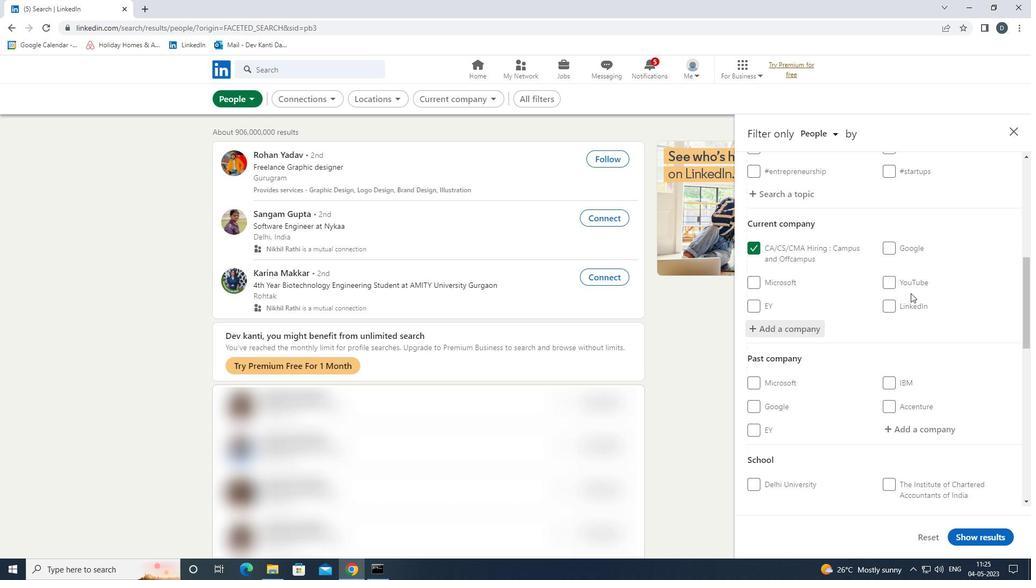 
Action: Mouse moved to (913, 293)
Screenshot: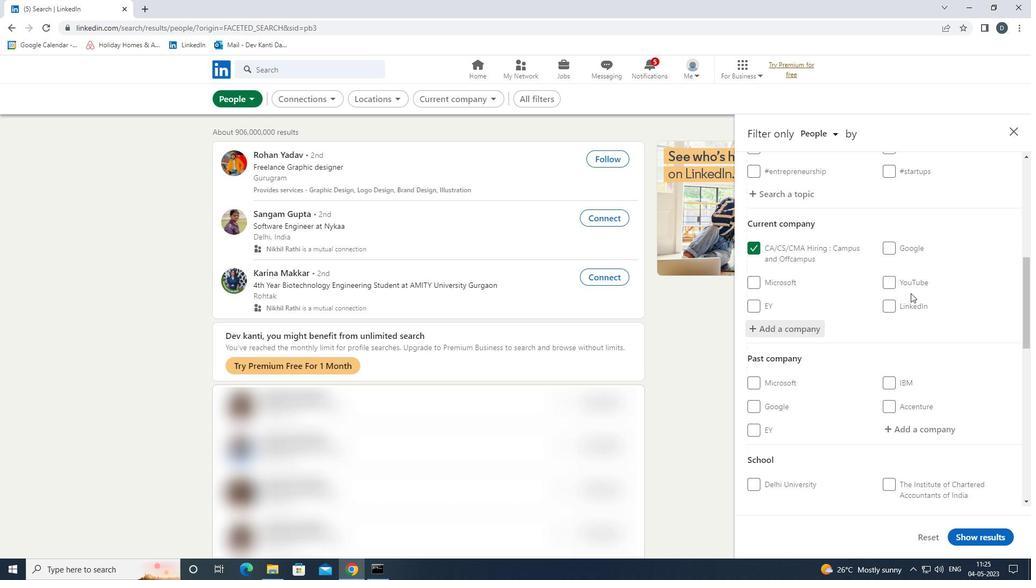 
Action: Mouse scrolled (913, 292) with delta (0, 0)
Screenshot: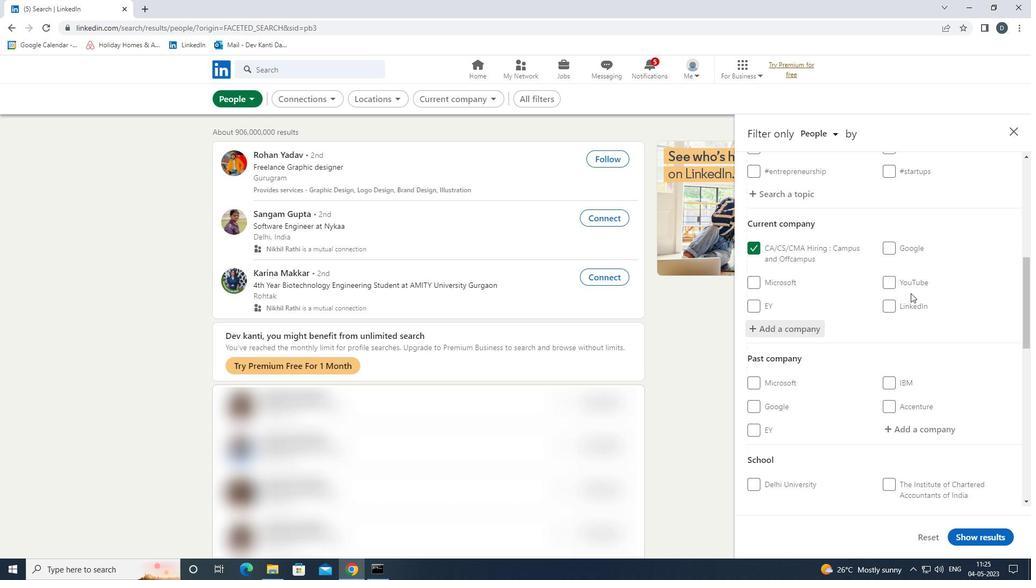 
Action: Mouse moved to (905, 385)
Screenshot: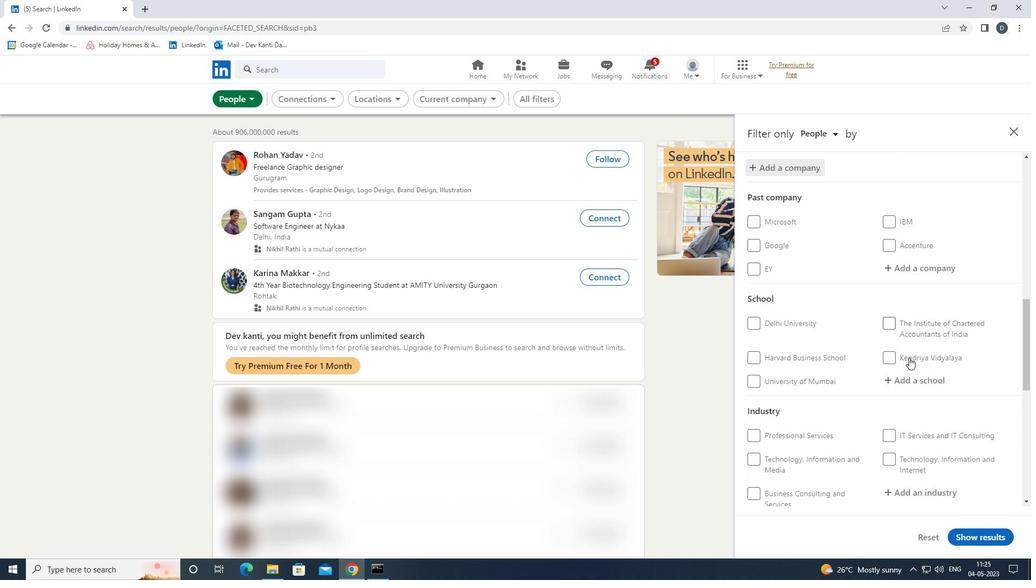 
Action: Mouse pressed left at (905, 385)
Screenshot: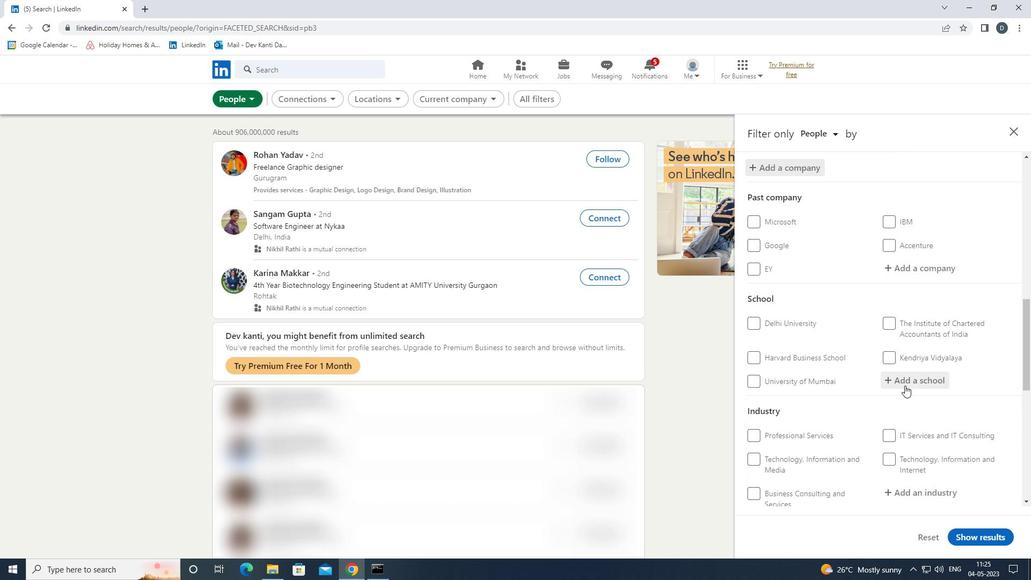 
Action: Key pressed <Key.shift>GOVERMENT<Key.space><Key.shift>POLY<Key.left><Key.left><Key.left><Key.left><Key.left><Key.left><Key.left><Key.left><Key.left>N<Key.right><Key.right><Key.right><Key.right><Key.right><Key.right><Key.right><Key.right><Key.right><Key.right><Key.right><Key.right><Key.right><Key.right><Key.right><Key.right><Key.right><Key.right><Key.right><Key.down><Key.enter>
Screenshot: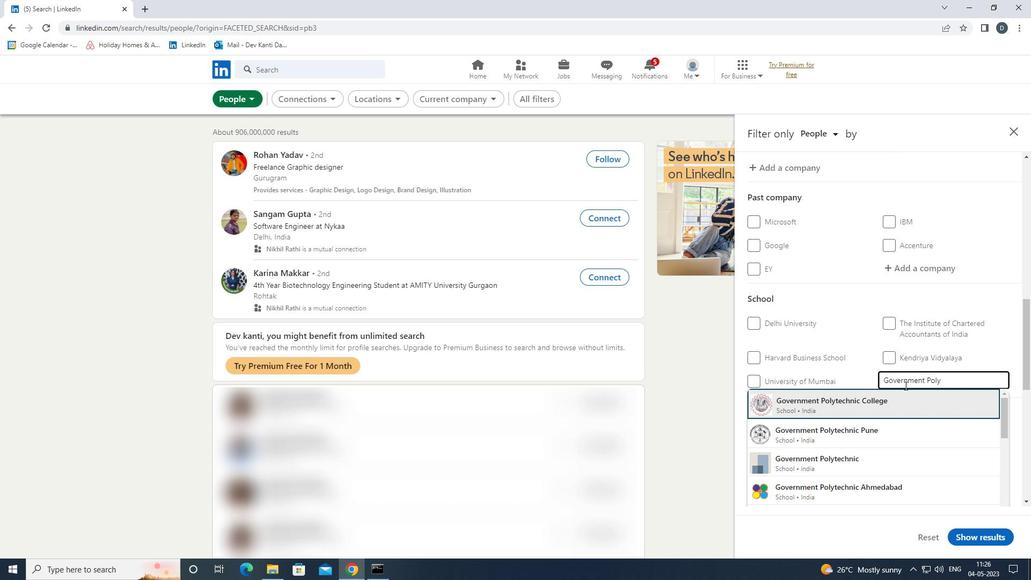 
Action: Mouse moved to (898, 385)
Screenshot: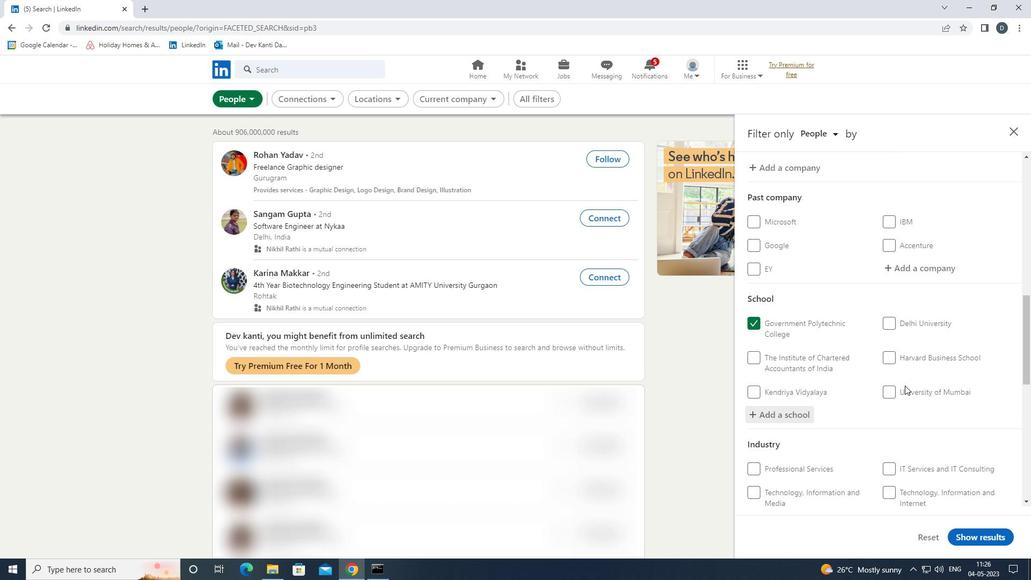
Action: Mouse scrolled (898, 385) with delta (0, 0)
Screenshot: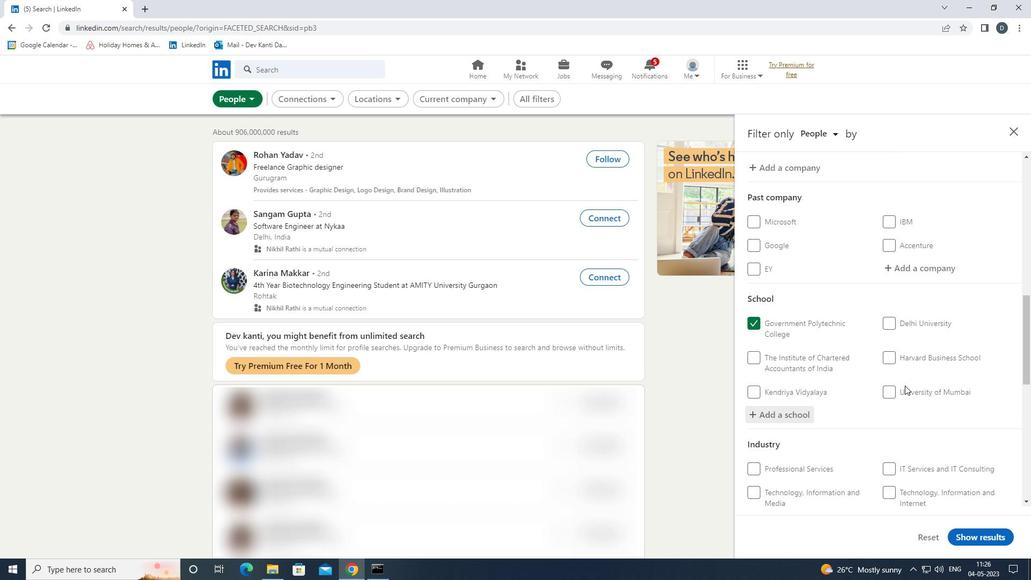 
Action: Mouse moved to (898, 388)
Screenshot: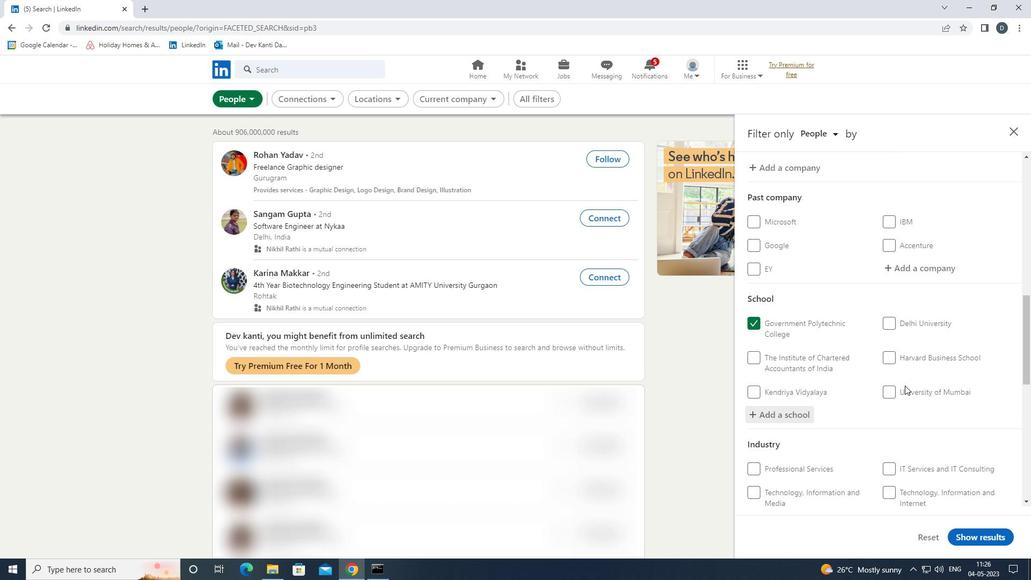 
Action: Mouse scrolled (898, 387) with delta (0, 0)
Screenshot: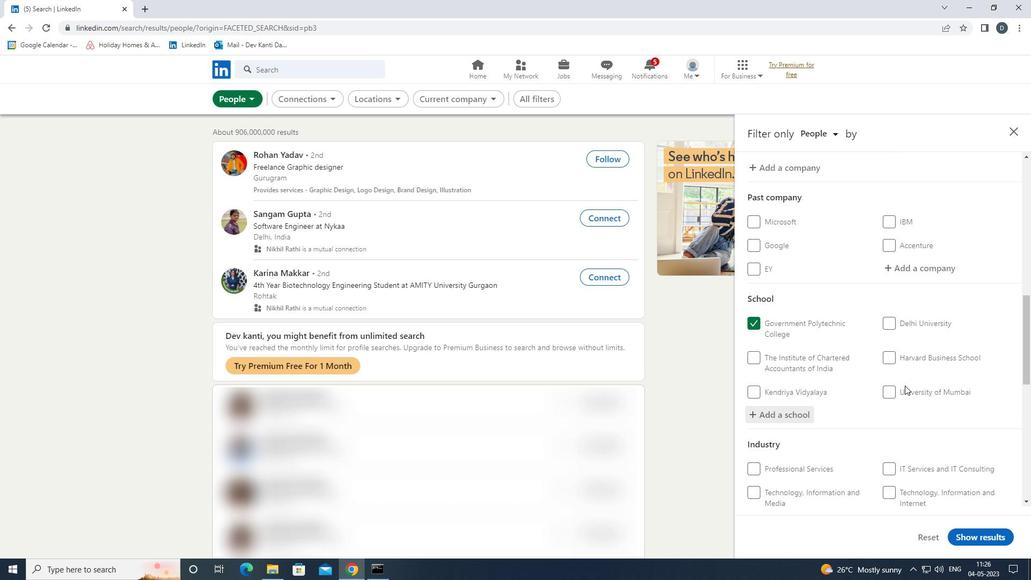 
Action: Mouse scrolled (898, 387) with delta (0, 0)
Screenshot: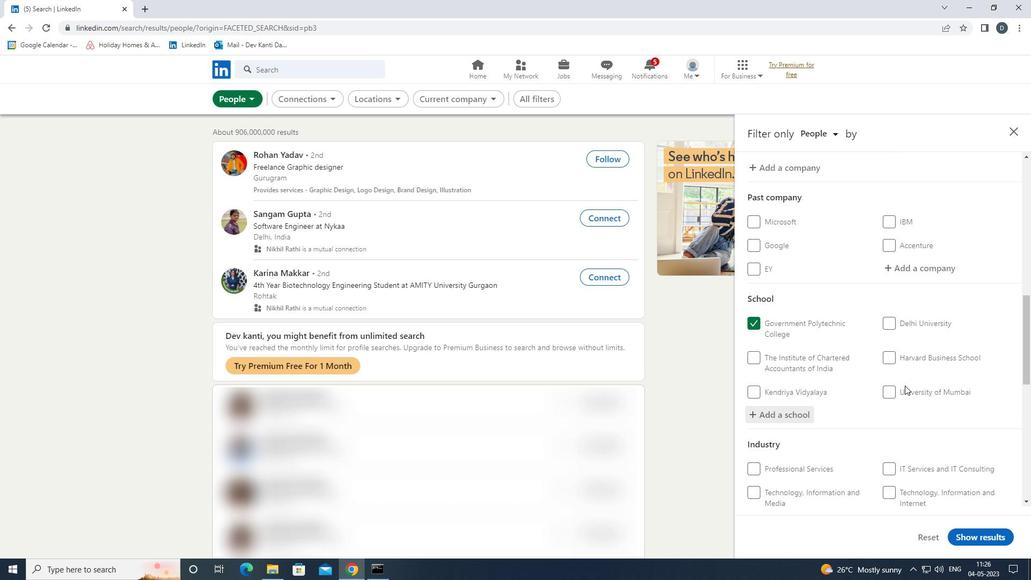 
Action: Mouse moved to (908, 358)
Screenshot: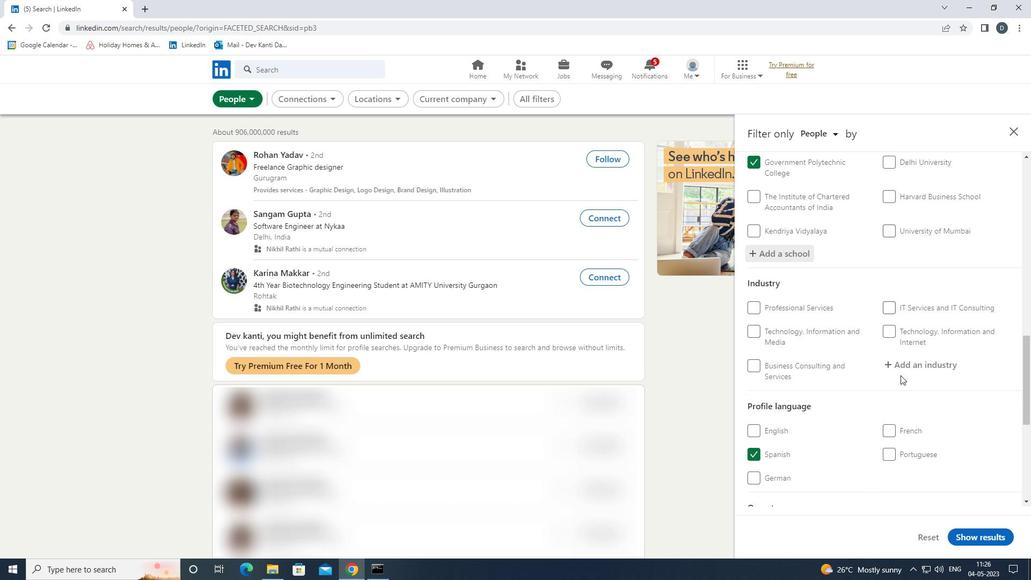 
Action: Mouse pressed left at (908, 358)
Screenshot: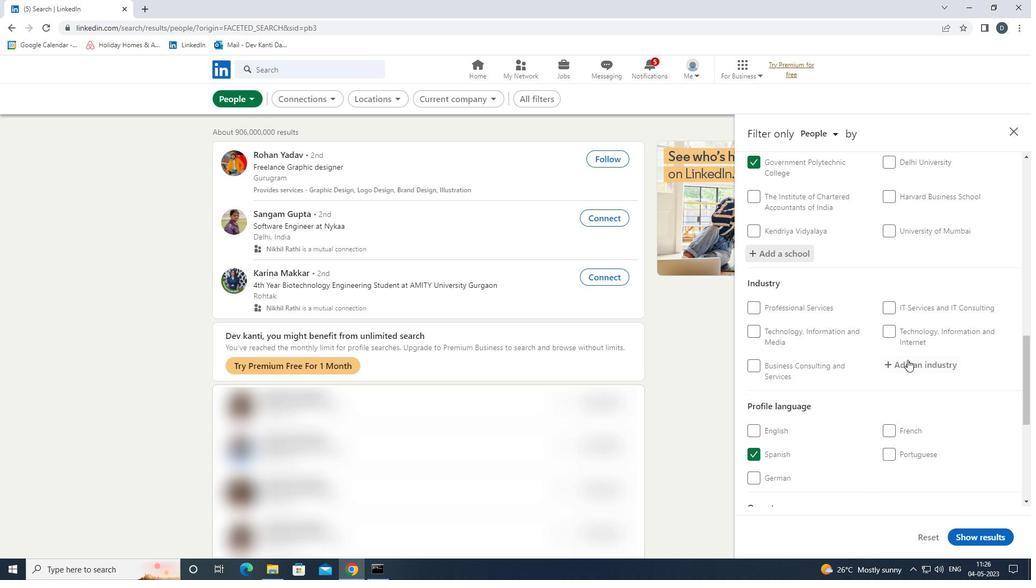
Action: Mouse moved to (908, 358)
Screenshot: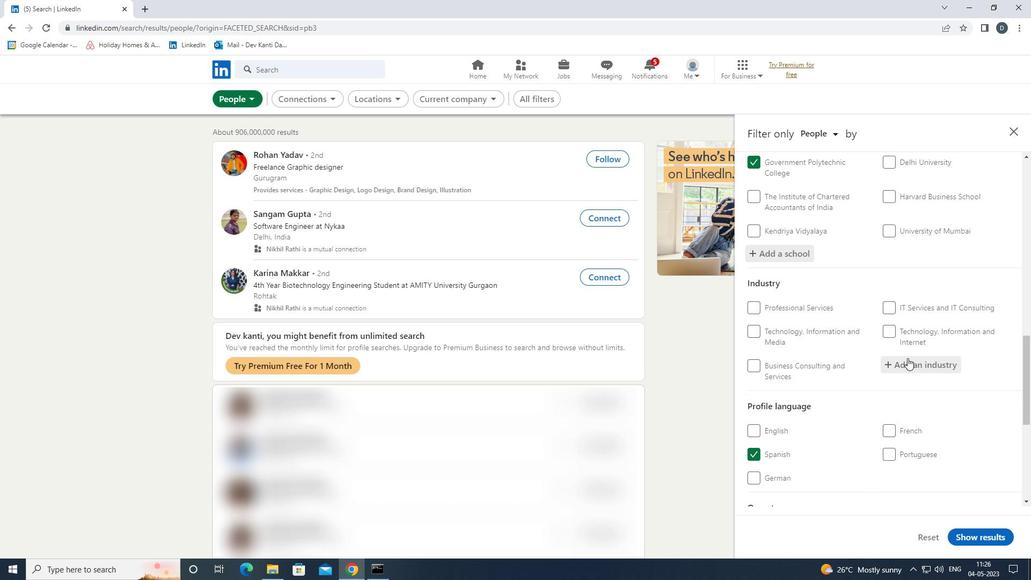 
Action: Key pressed <Key.shift>RETAIL<Key.space><Key.shift>APP<Key.down><Key.enter>
Screenshot: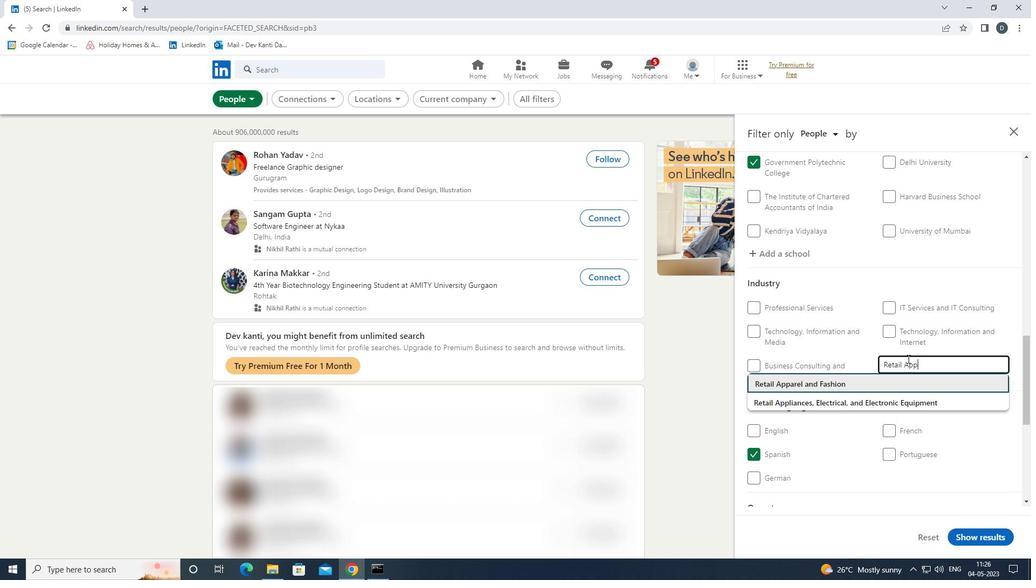 
Action: Mouse moved to (907, 358)
Screenshot: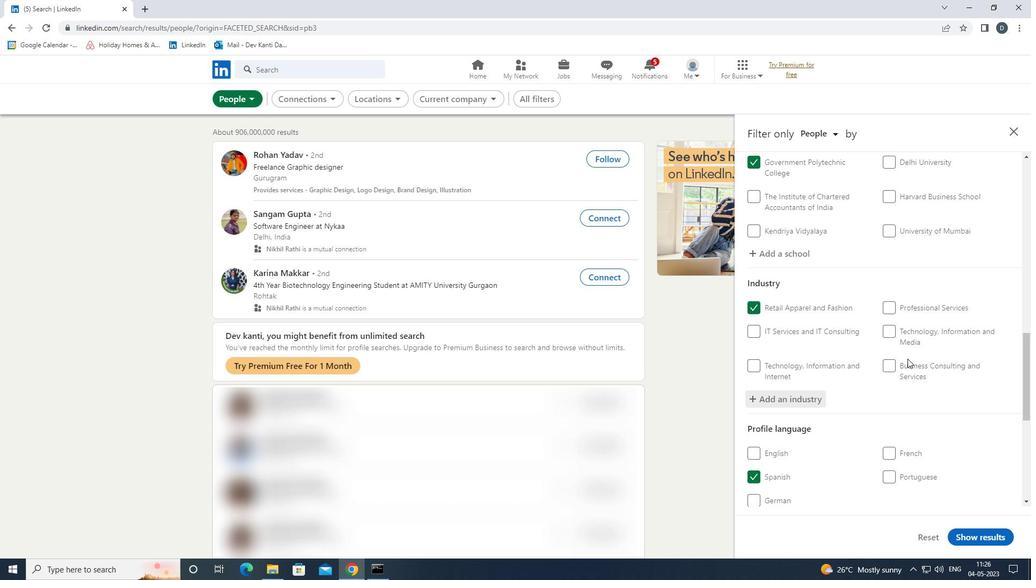 
Action: Mouse scrolled (907, 357) with delta (0, 0)
Screenshot: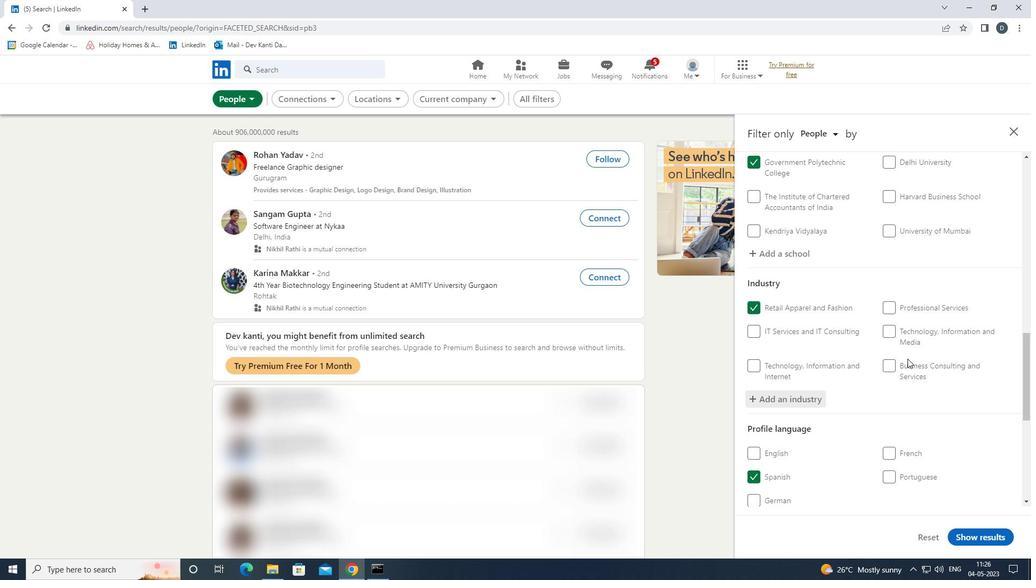 
Action: Mouse moved to (907, 358)
Screenshot: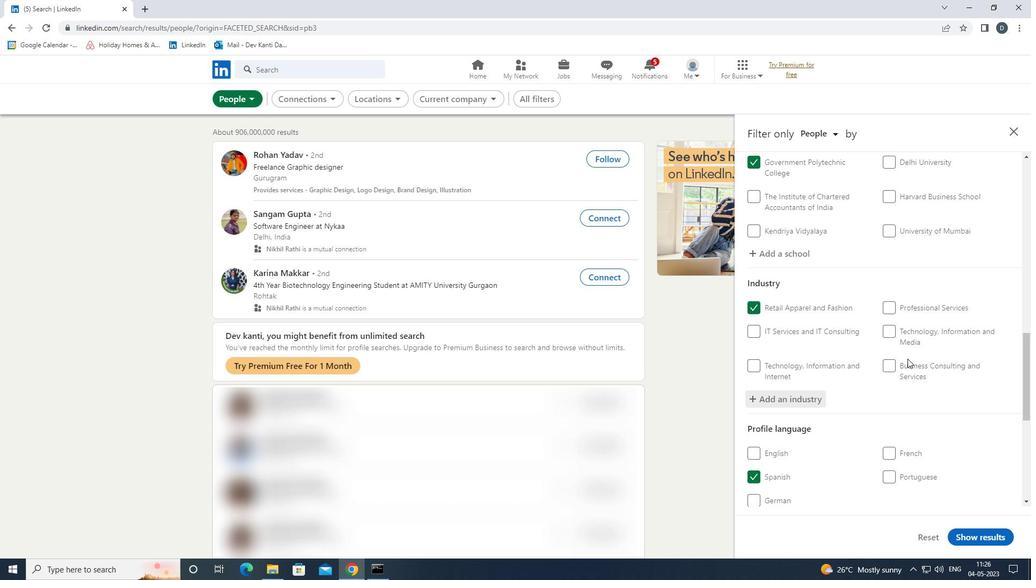 
Action: Mouse scrolled (907, 357) with delta (0, 0)
Screenshot: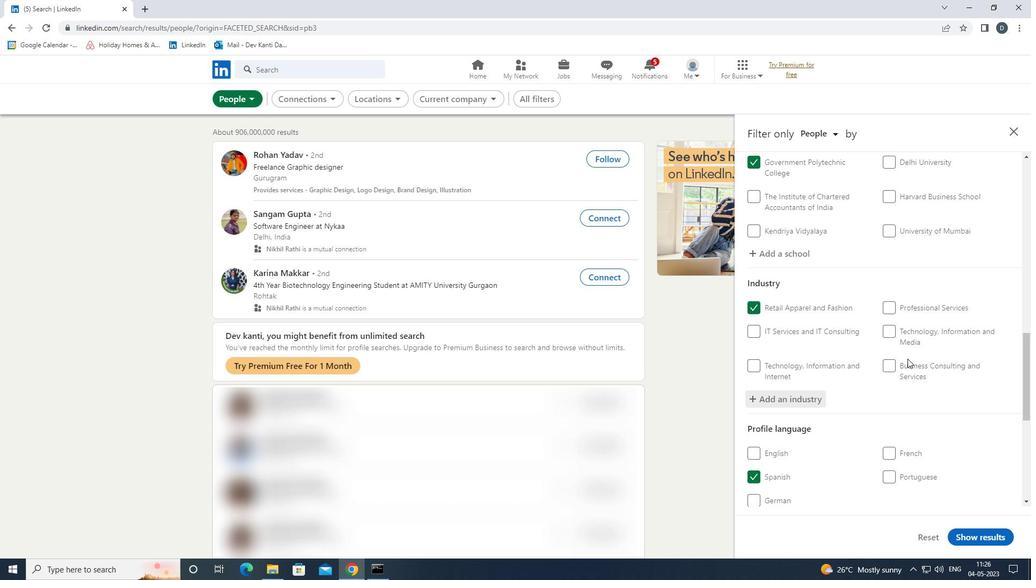 
Action: Mouse scrolled (907, 357) with delta (0, 0)
Screenshot: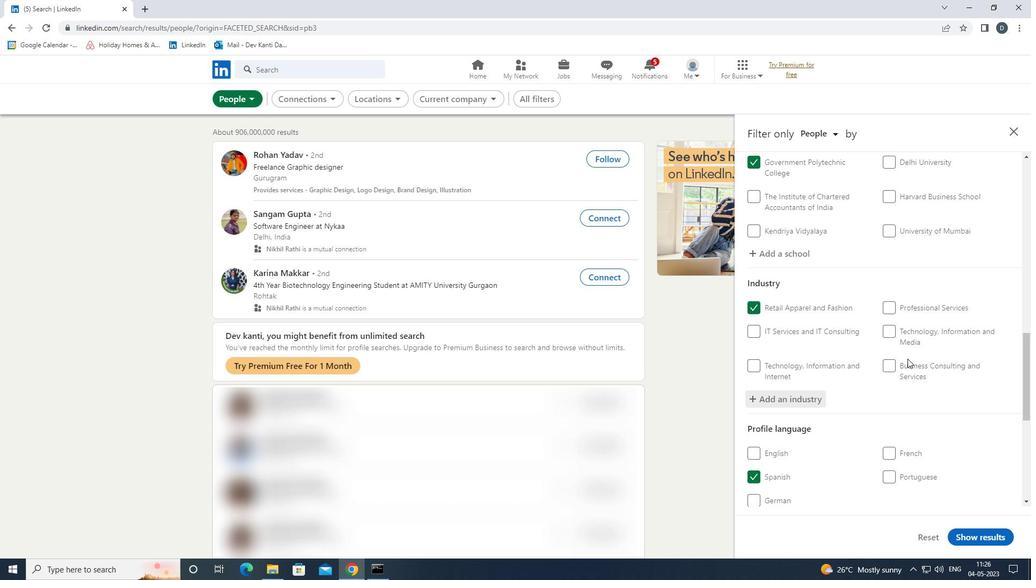 
Action: Mouse moved to (907, 358)
Screenshot: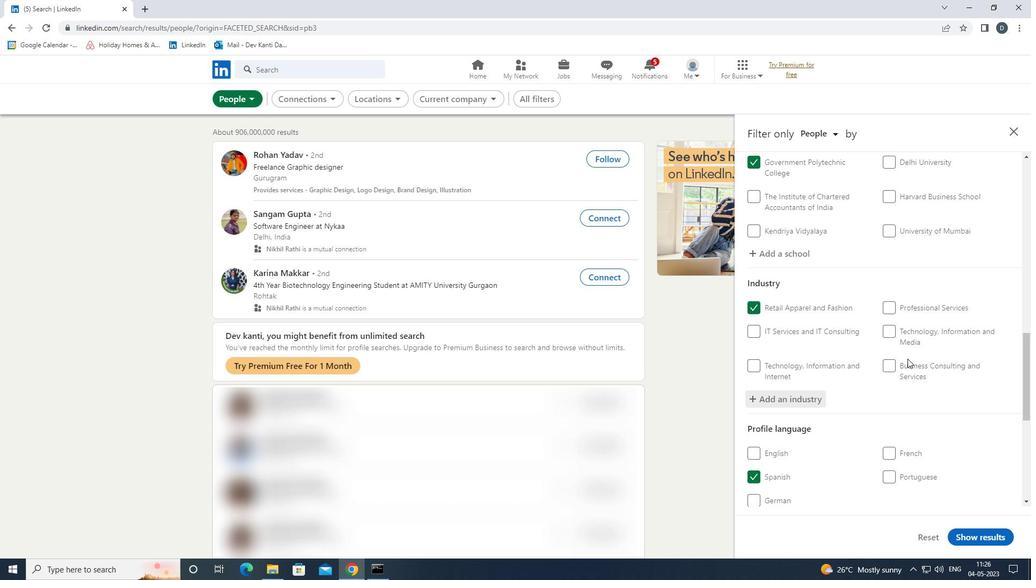 
Action: Mouse scrolled (907, 357) with delta (0, 0)
Screenshot: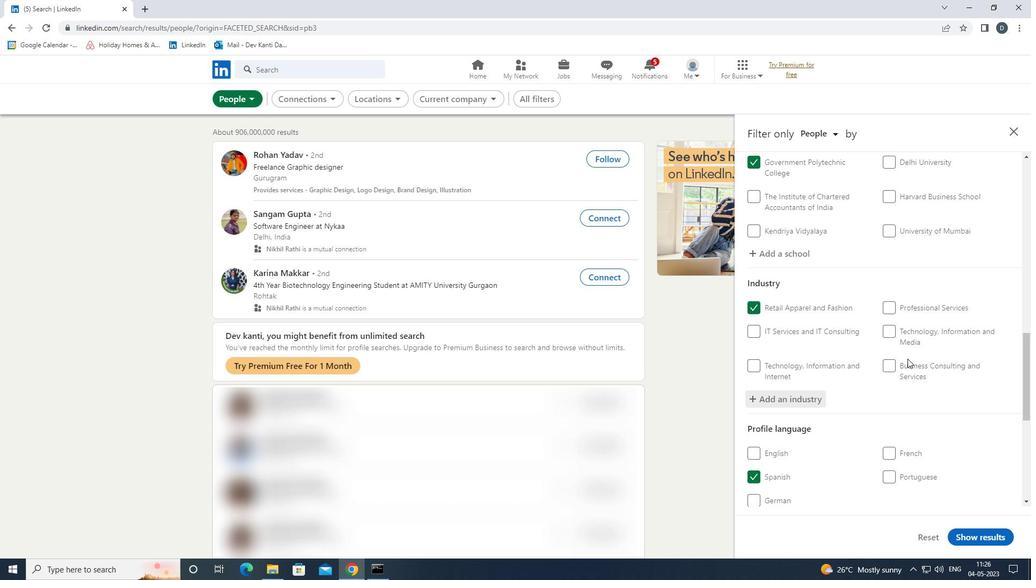 
Action: Mouse moved to (908, 358)
Screenshot: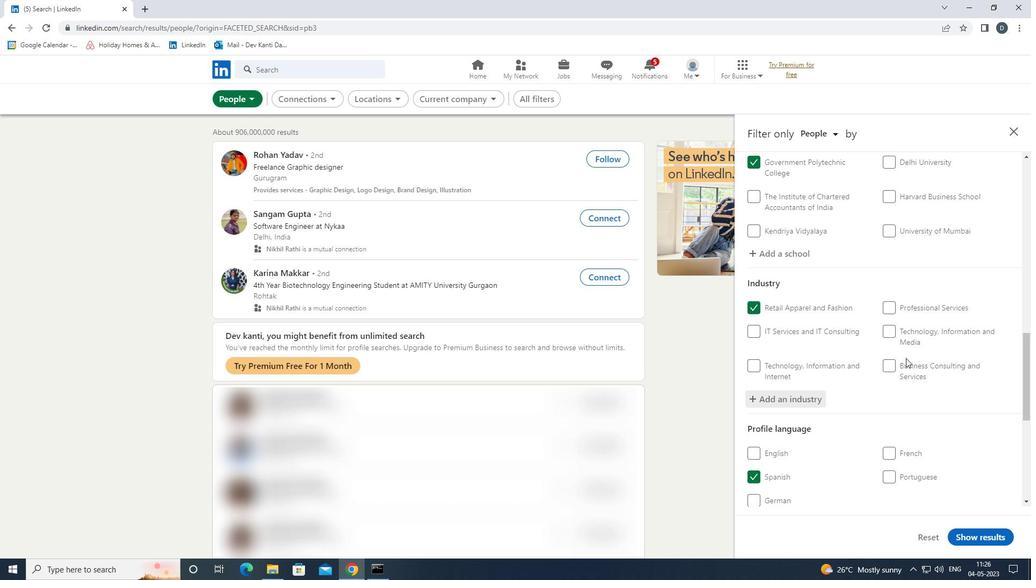 
Action: Mouse scrolled (908, 358) with delta (0, 0)
Screenshot: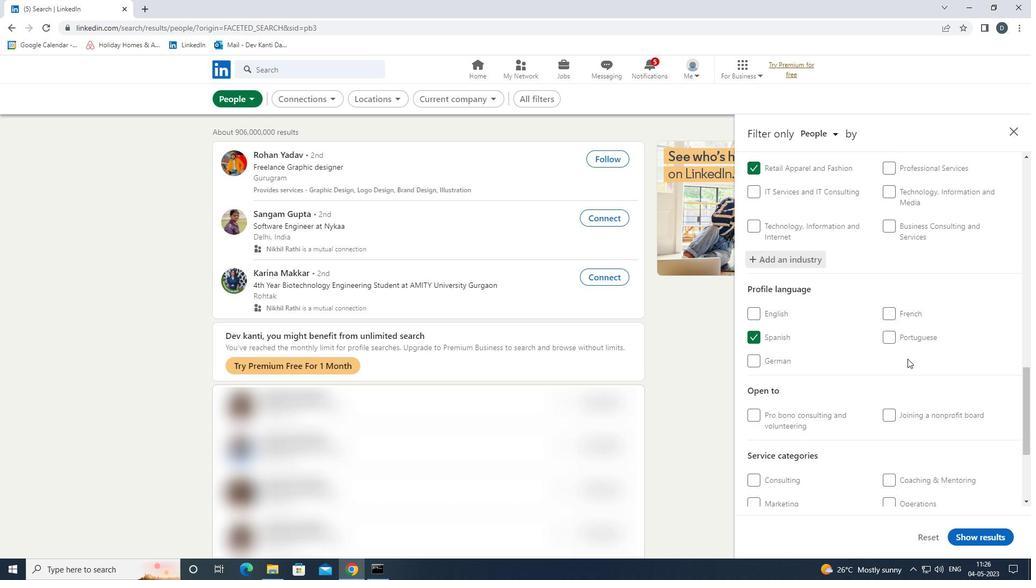 
Action: Mouse scrolled (908, 358) with delta (0, 0)
Screenshot: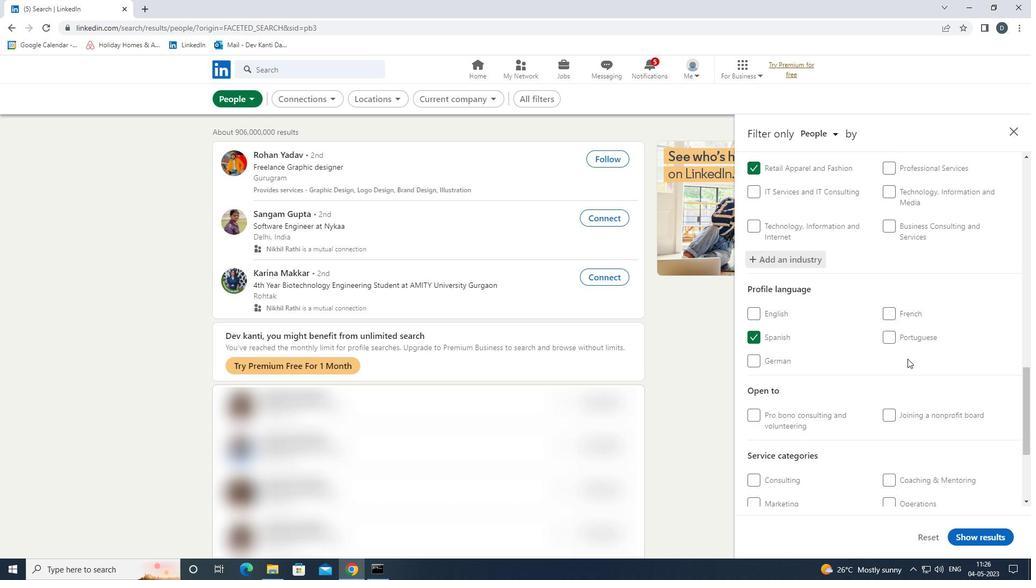 
Action: Mouse moved to (921, 357)
Screenshot: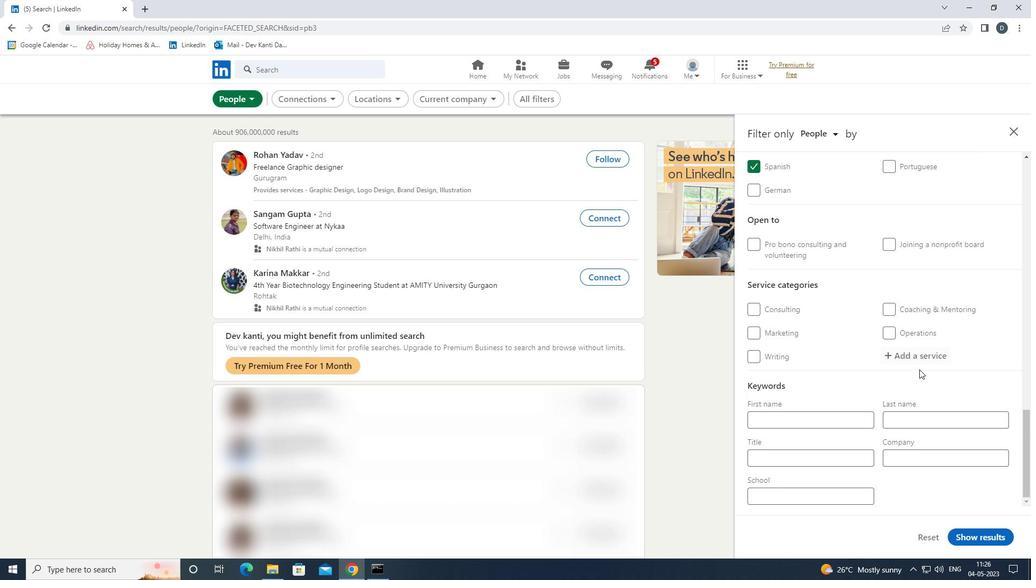 
Action: Mouse pressed left at (921, 357)
Screenshot: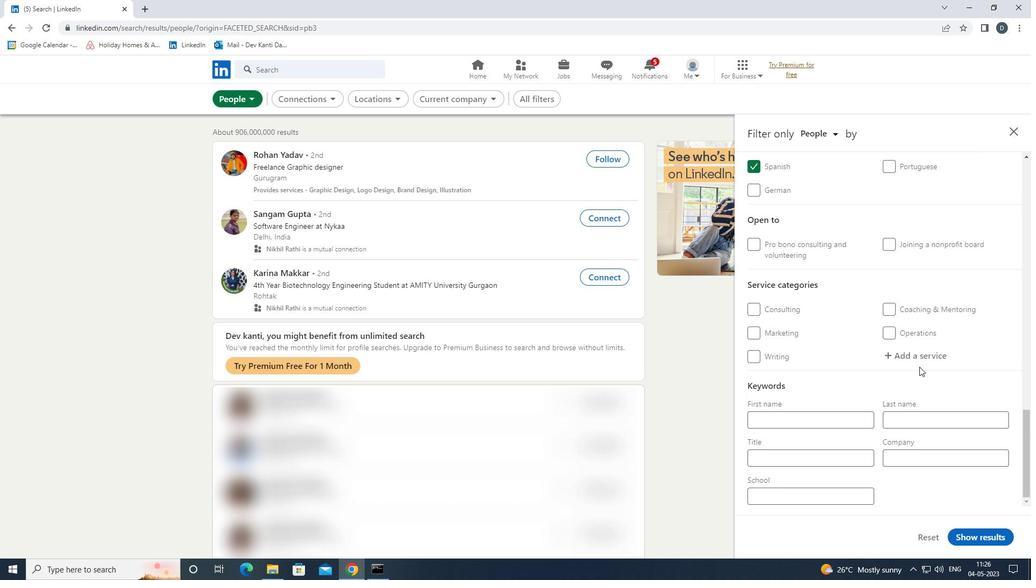 
Action: Mouse moved to (904, 340)
Screenshot: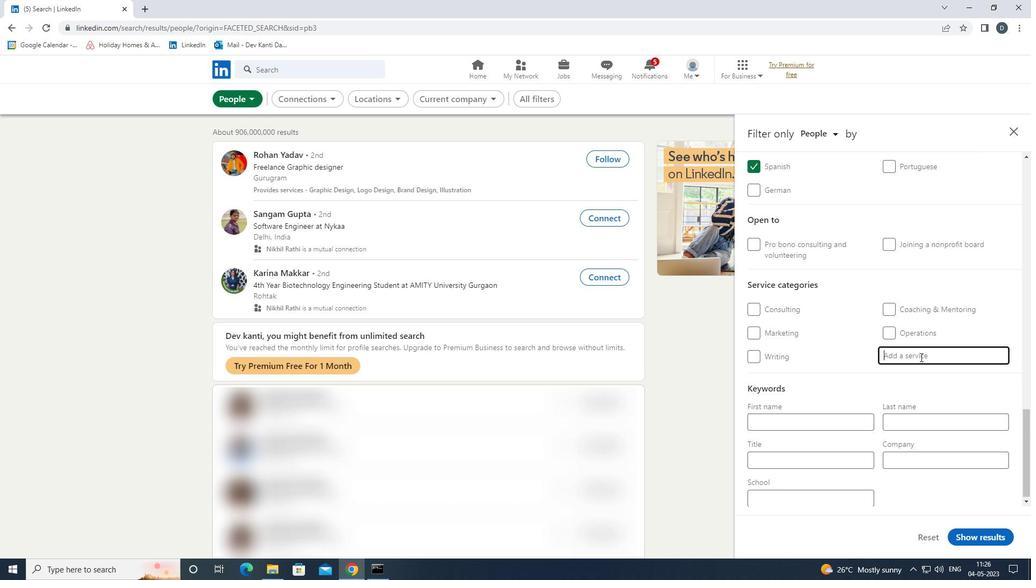 
Action: Key pressed <Key.shift><Key.shift><Key.shift><Key.shift>MANAGEMENT<Key.space><Key.enter>
Screenshot: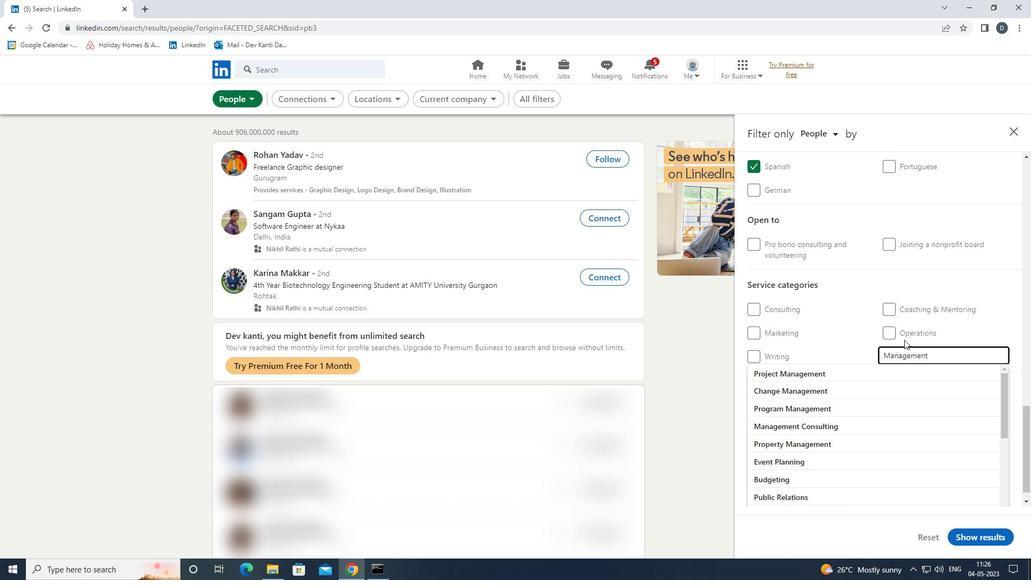 
Action: Mouse moved to (953, 312)
Screenshot: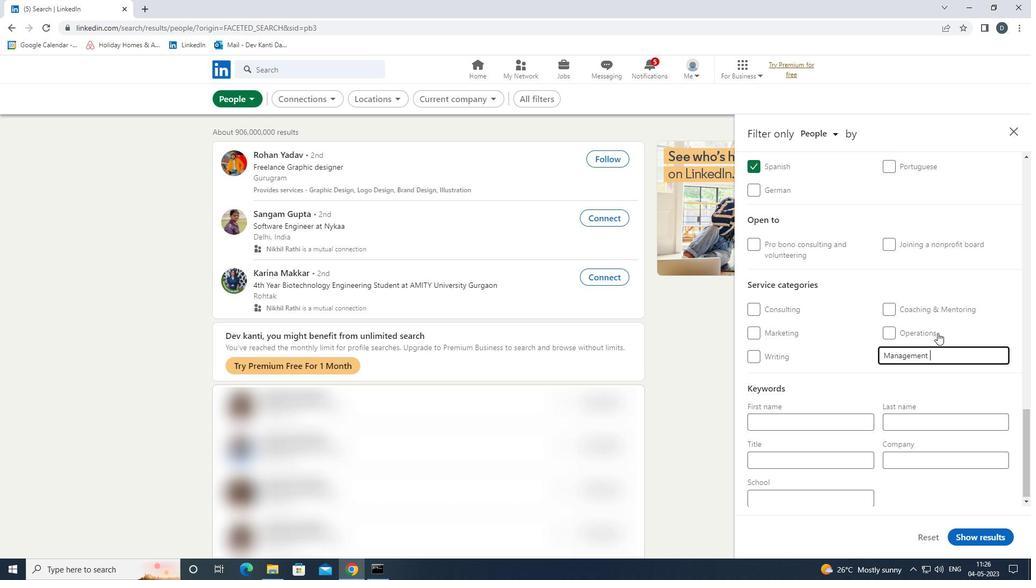 
Action: Mouse scrolled (953, 311) with delta (0, 0)
Screenshot: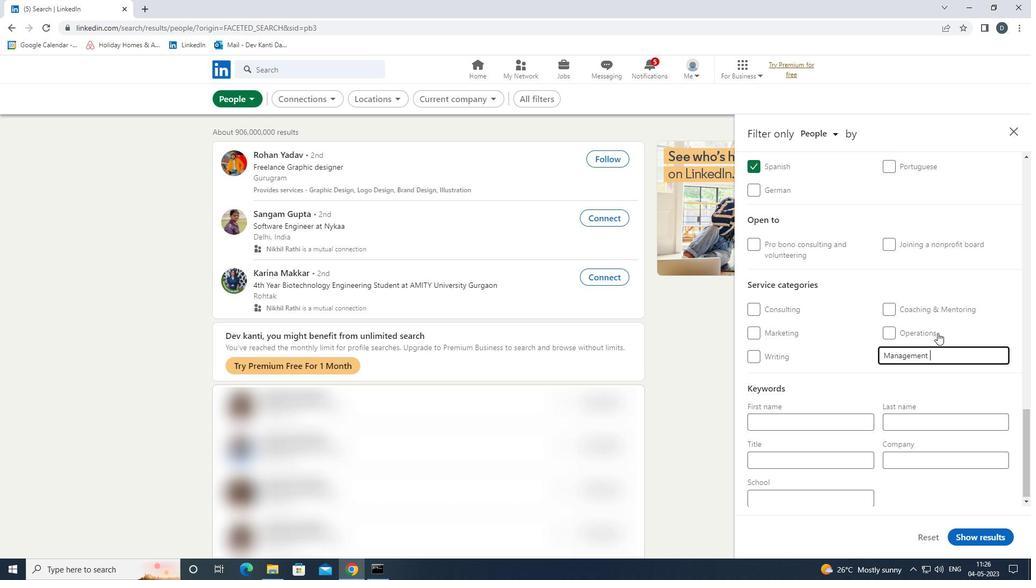 
Action: Mouse moved to (951, 315)
Screenshot: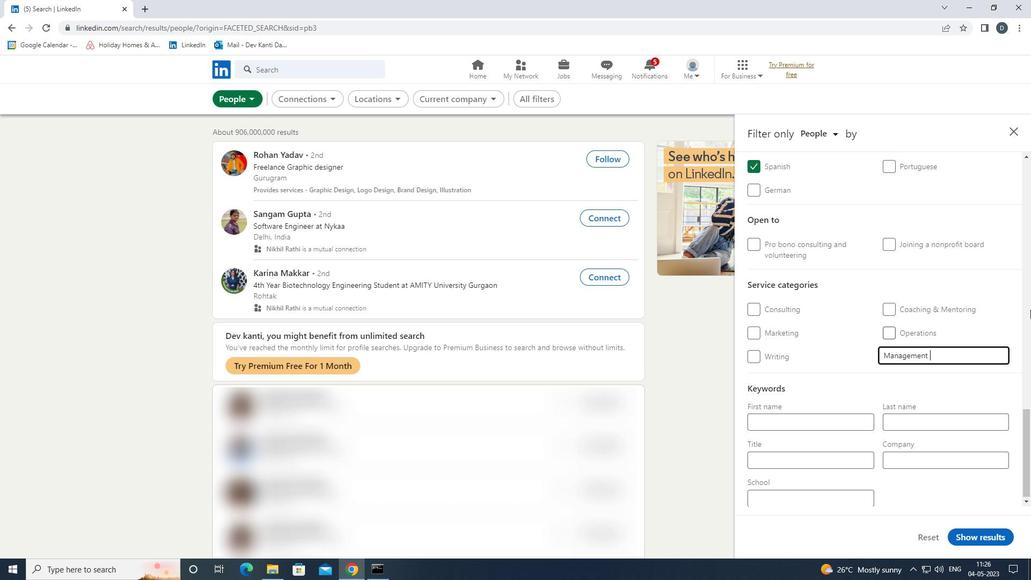 
Action: Mouse scrolled (951, 315) with delta (0, 0)
Screenshot: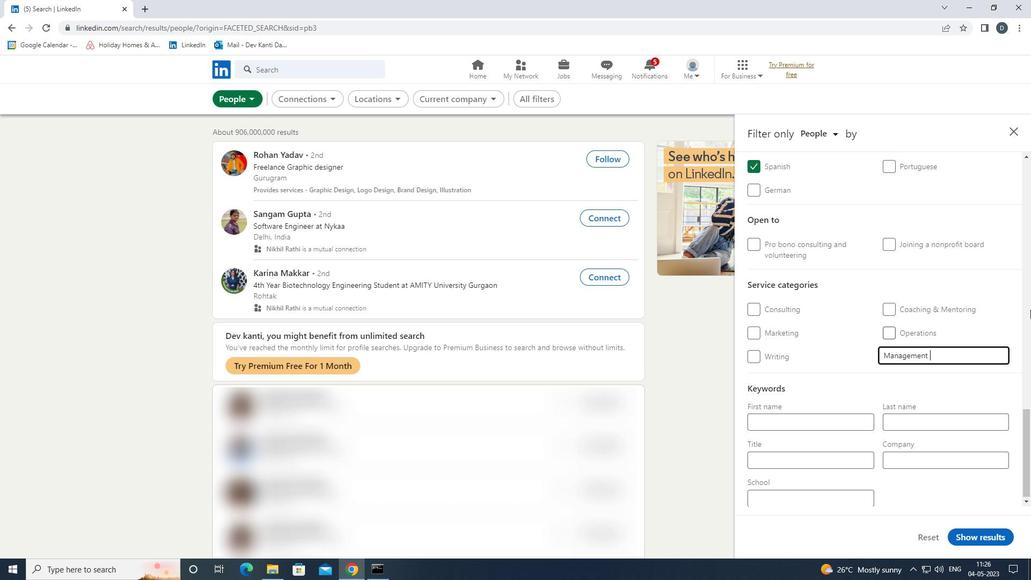 
Action: Mouse moved to (949, 320)
Screenshot: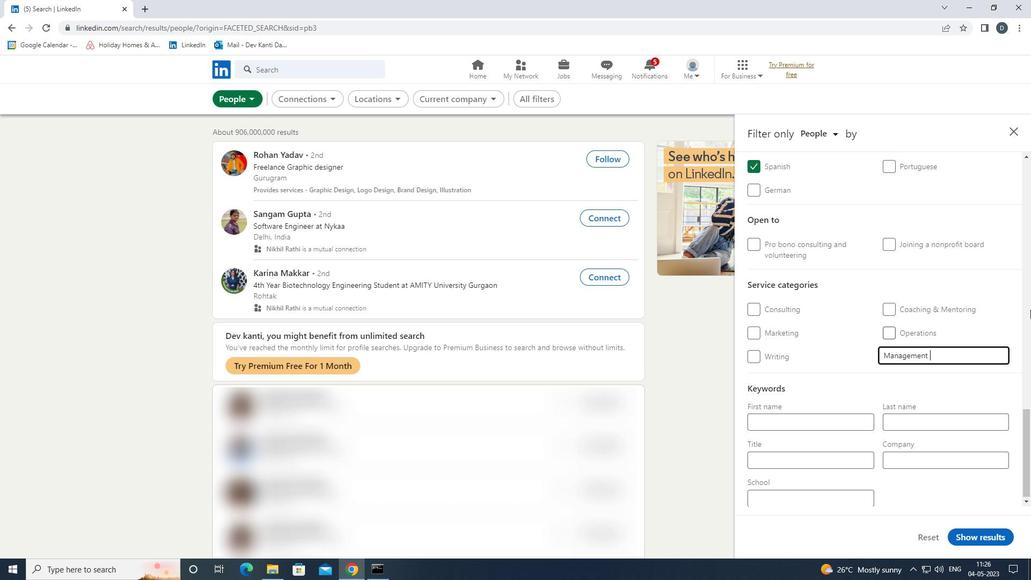 
Action: Mouse scrolled (949, 319) with delta (0, 0)
Screenshot: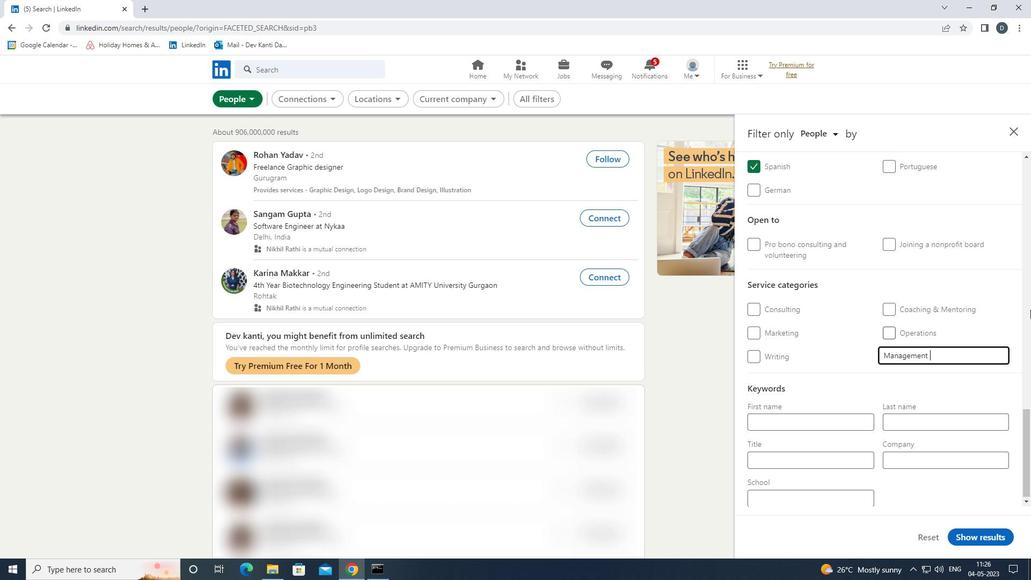 
Action: Mouse moved to (946, 322)
Screenshot: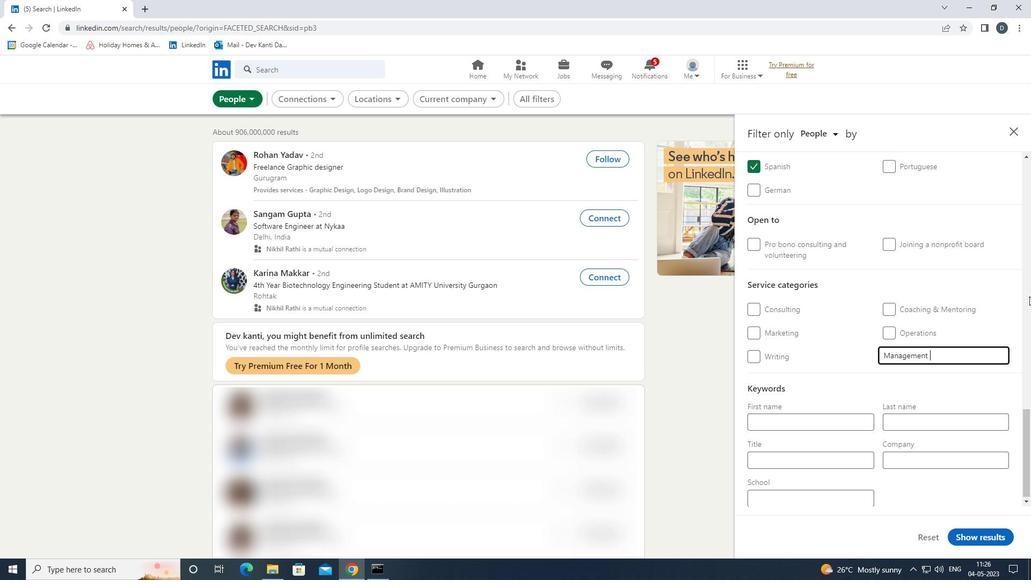 
Action: Mouse scrolled (946, 322) with delta (0, 0)
Screenshot: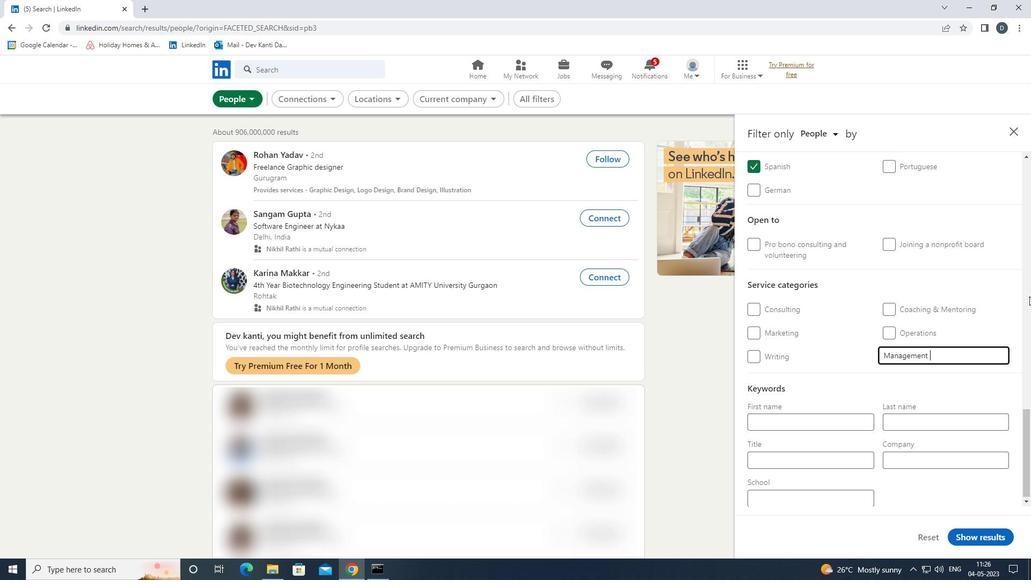 
Action: Mouse moved to (939, 327)
Screenshot: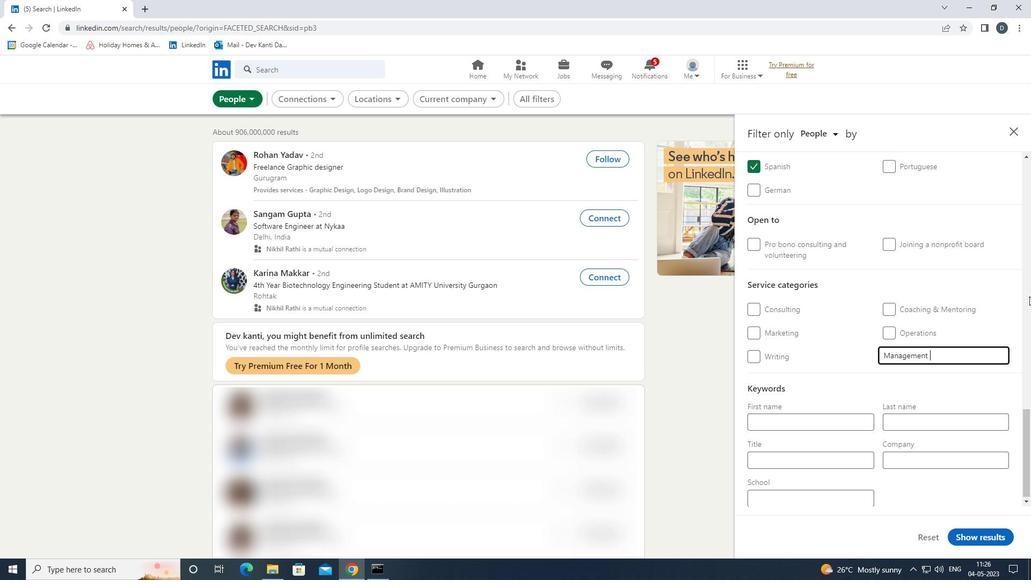 
Action: Mouse scrolled (939, 326) with delta (0, 0)
Screenshot: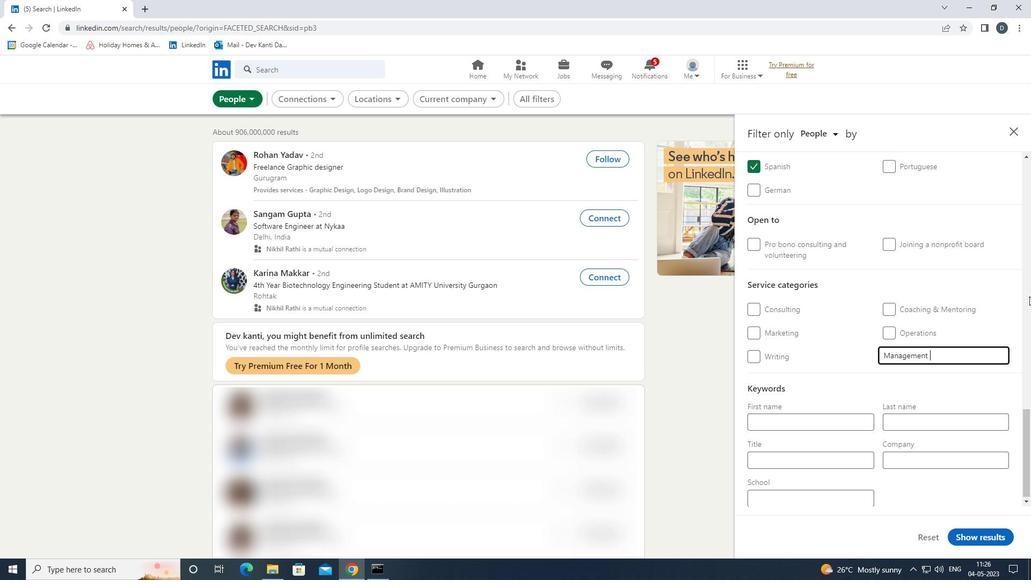 
Action: Mouse moved to (921, 336)
Screenshot: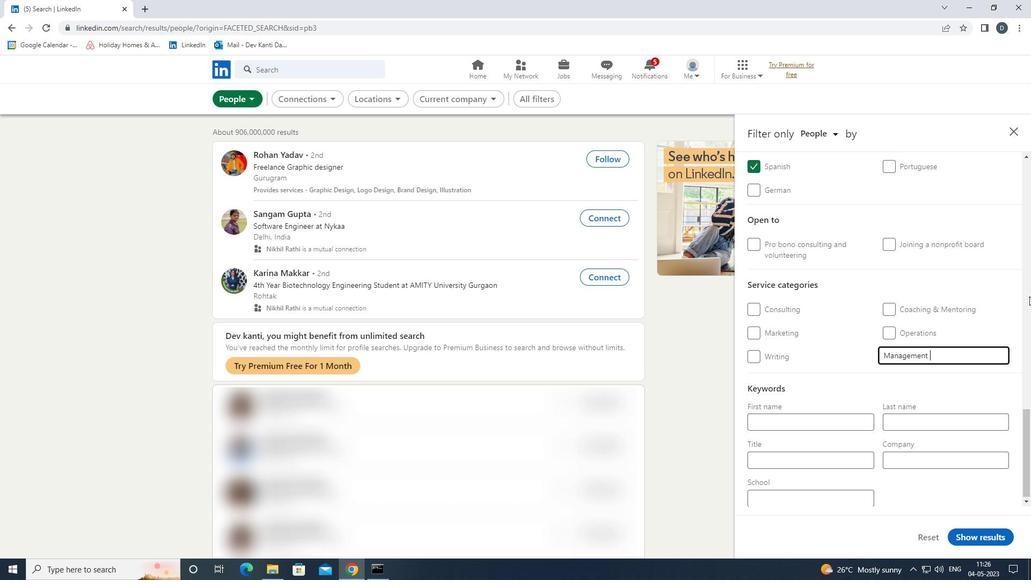 
Action: Mouse scrolled (921, 336) with delta (0, 0)
Screenshot: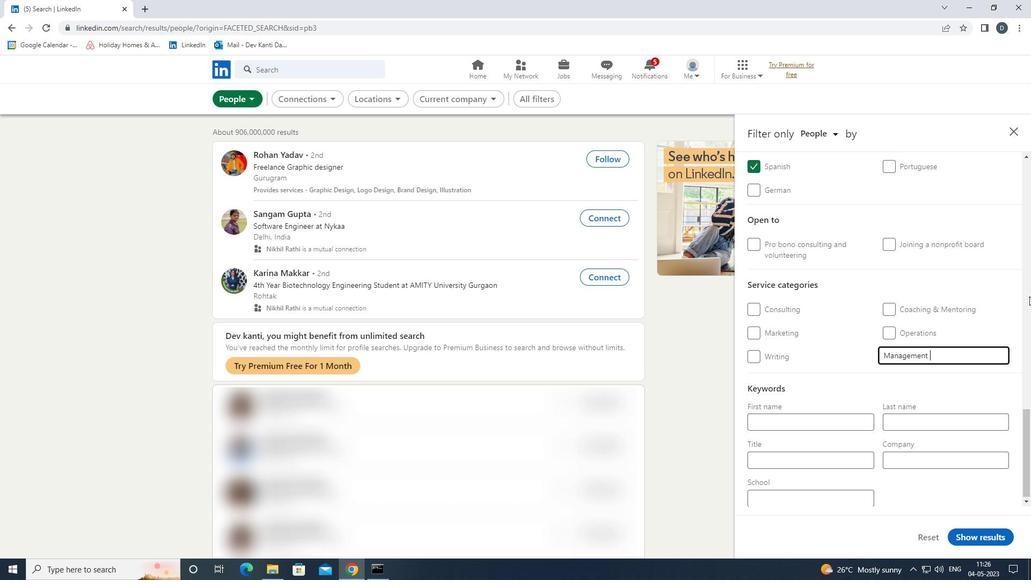 
Action: Mouse moved to (842, 468)
Screenshot: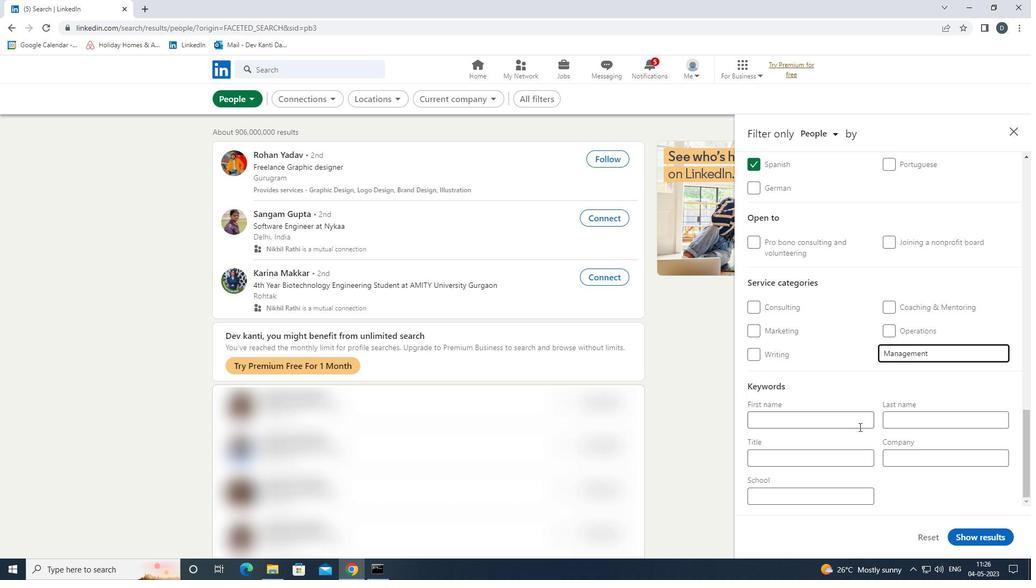 
Action: Mouse pressed left at (842, 468)
Screenshot: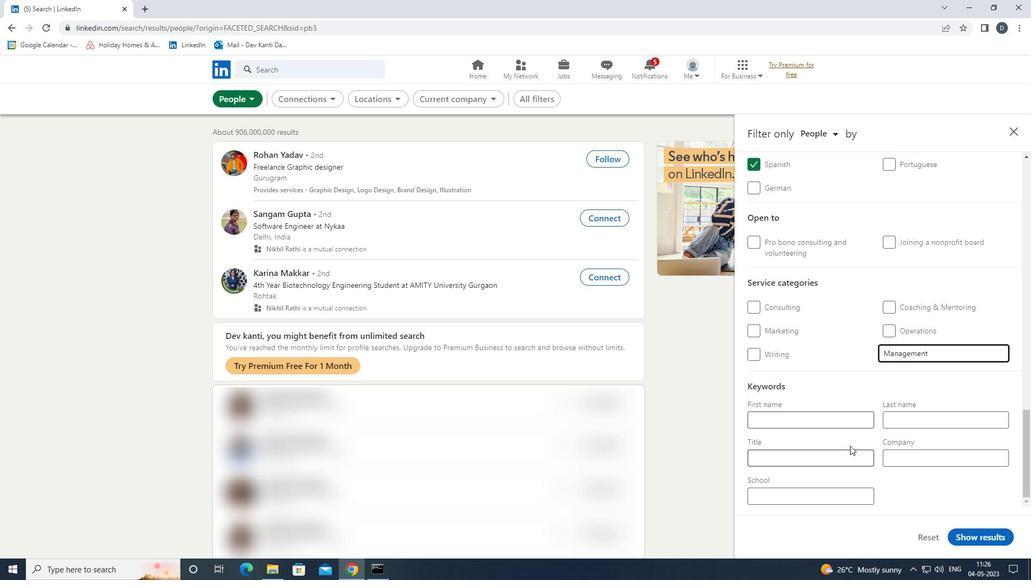 
Action: Mouse moved to (844, 455)
Screenshot: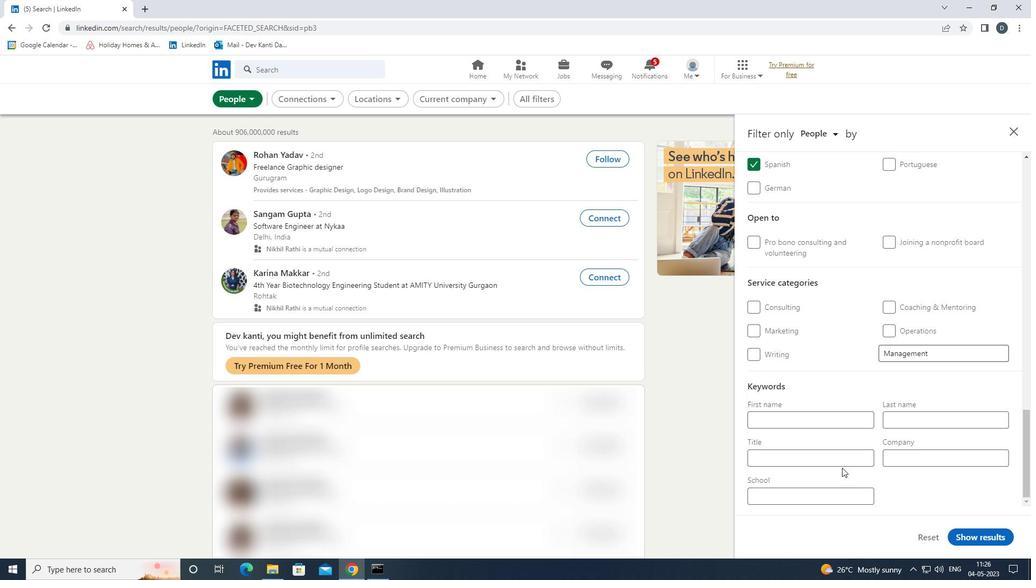 
Action: Mouse pressed left at (844, 455)
Screenshot: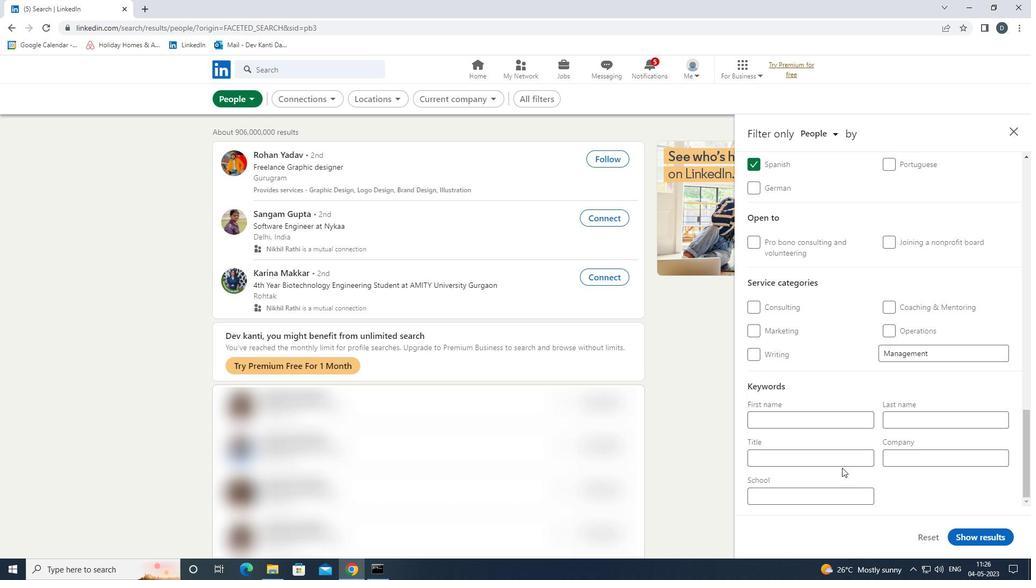 
Action: Mouse moved to (838, 457)
Screenshot: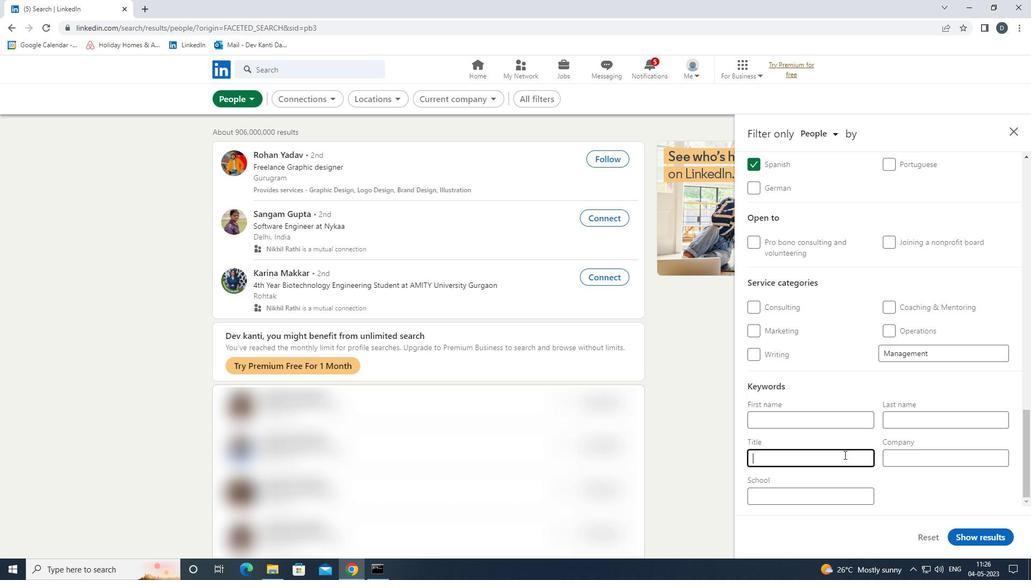 
Action: Key pressed <Key.shift><Key.shift><Key.shift>MATHEMATICIAN
Screenshot: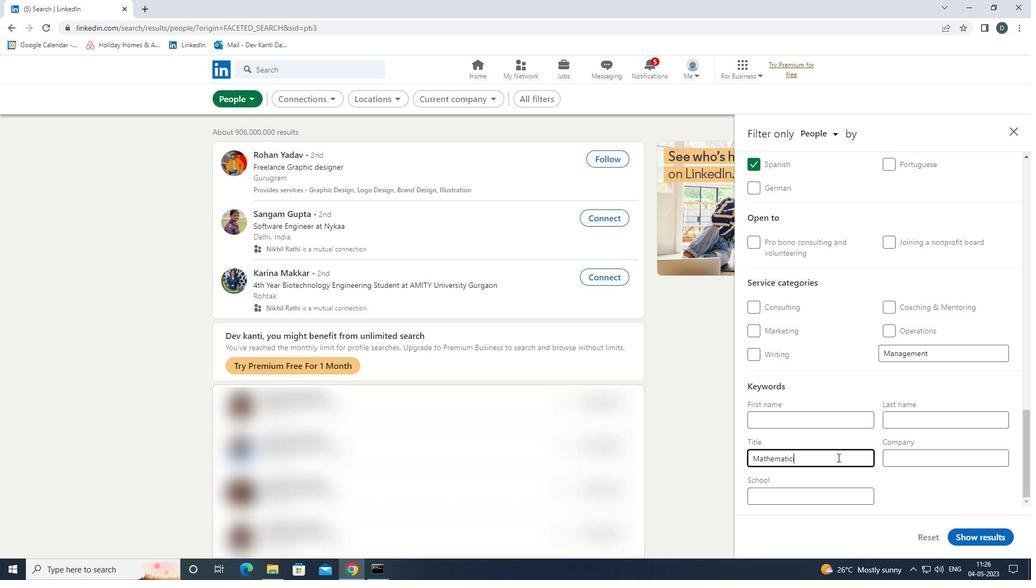 
Action: Mouse moved to (962, 523)
Screenshot: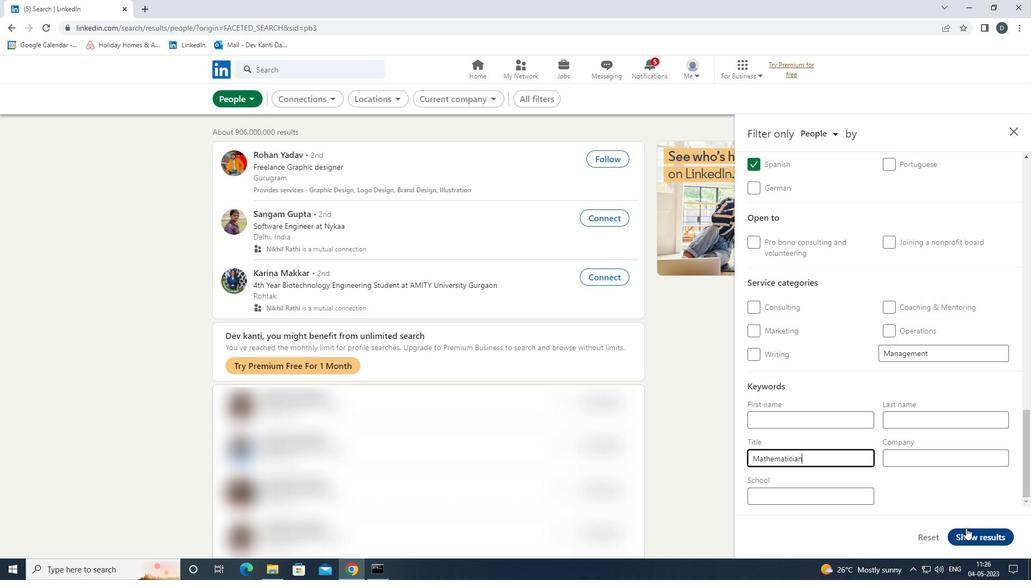 
Action: Mouse pressed left at (962, 523)
Screenshot: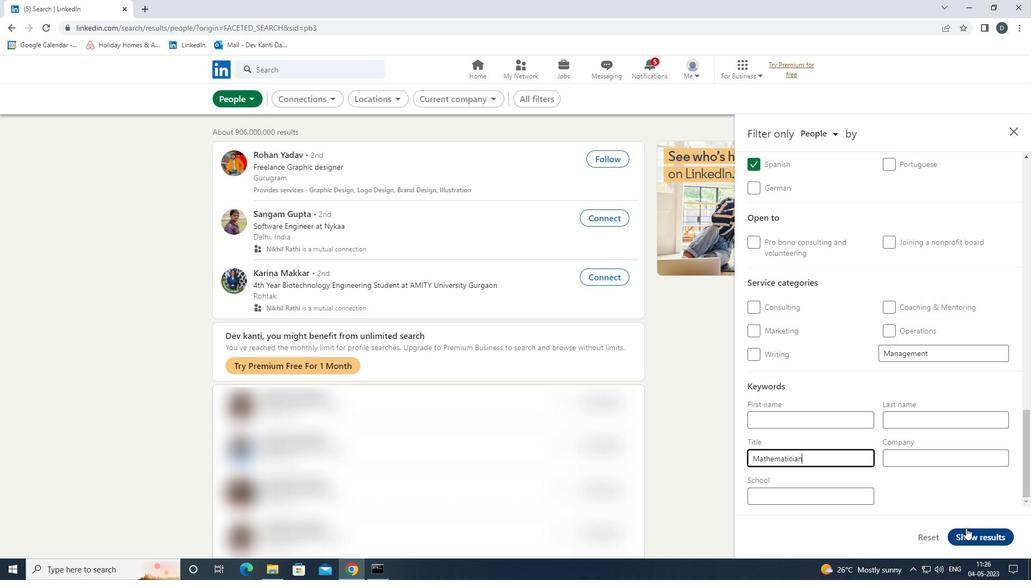 
Action: Mouse moved to (967, 532)
Screenshot: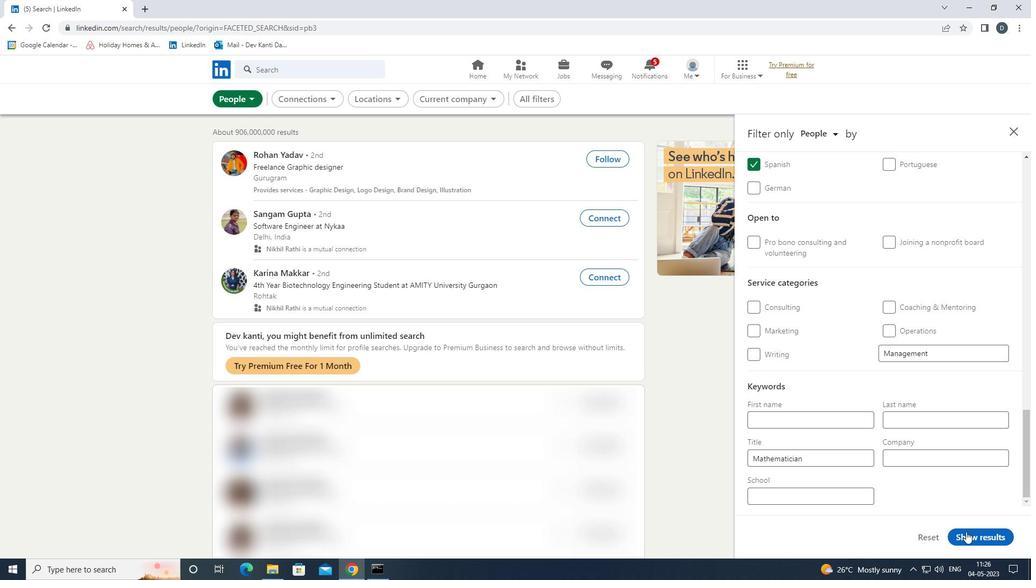 
Action: Mouse pressed left at (967, 532)
Screenshot: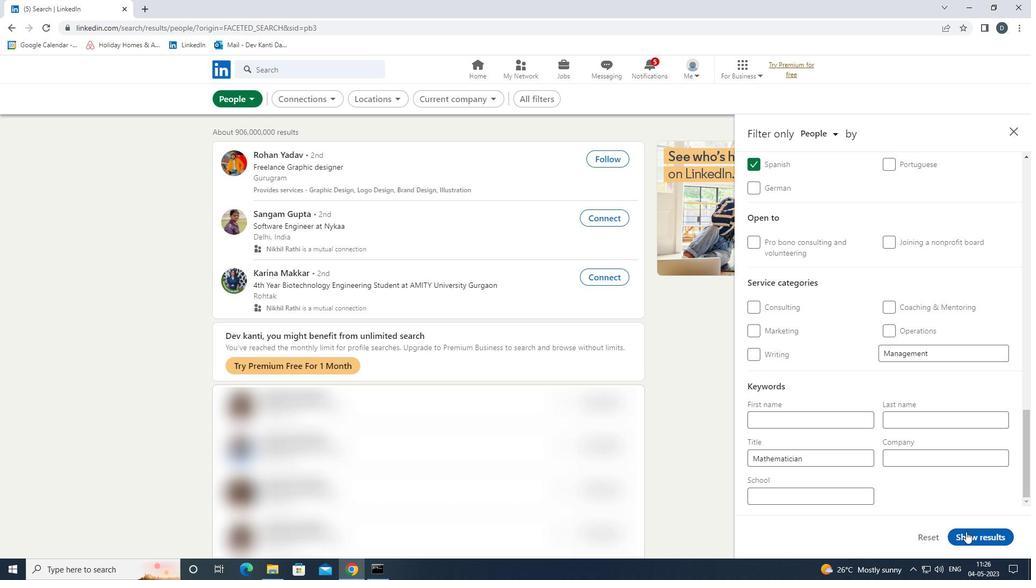 
Action: Mouse moved to (534, 136)
Screenshot: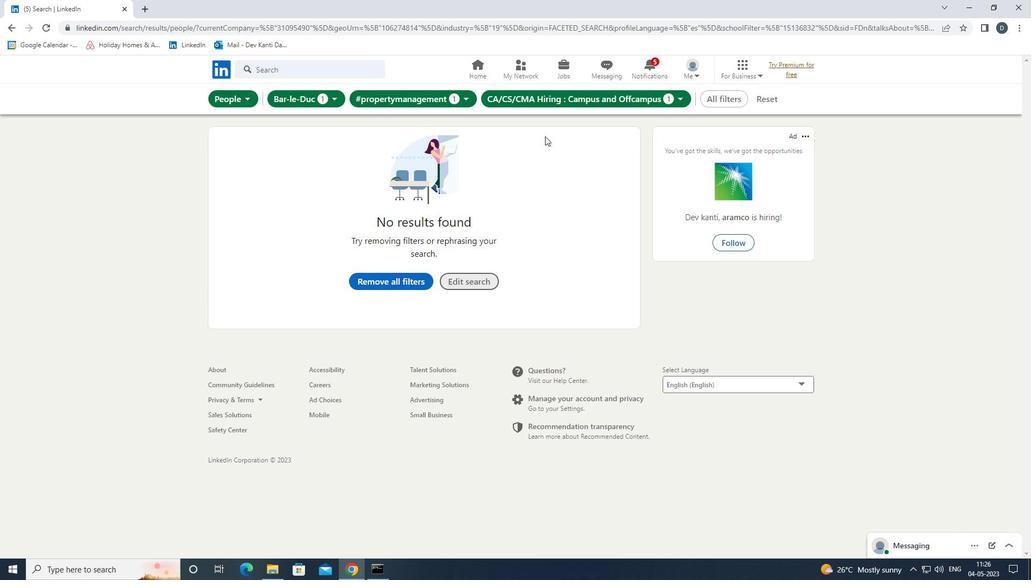 
